 Task: Set up alerts for listings in Tulsa, Oklahoma, with a home office.
Action: Mouse moved to (383, 222)
Screenshot: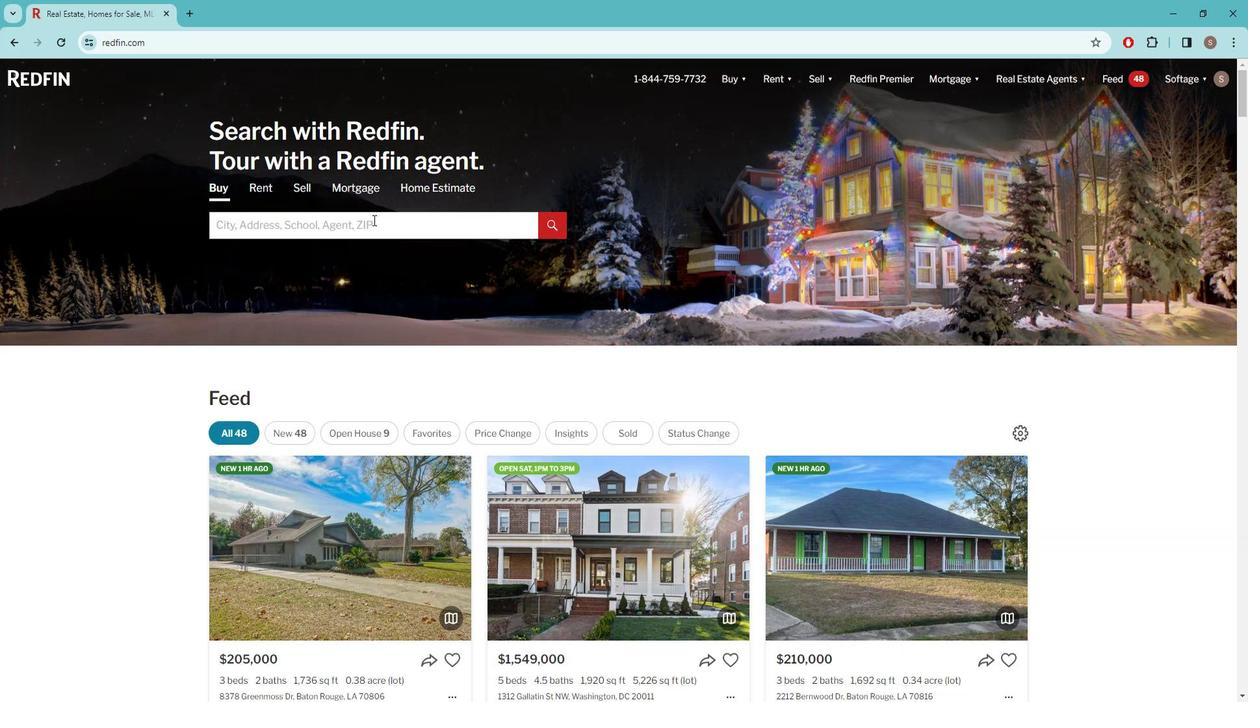 
Action: Mouse pressed left at (383, 222)
Screenshot: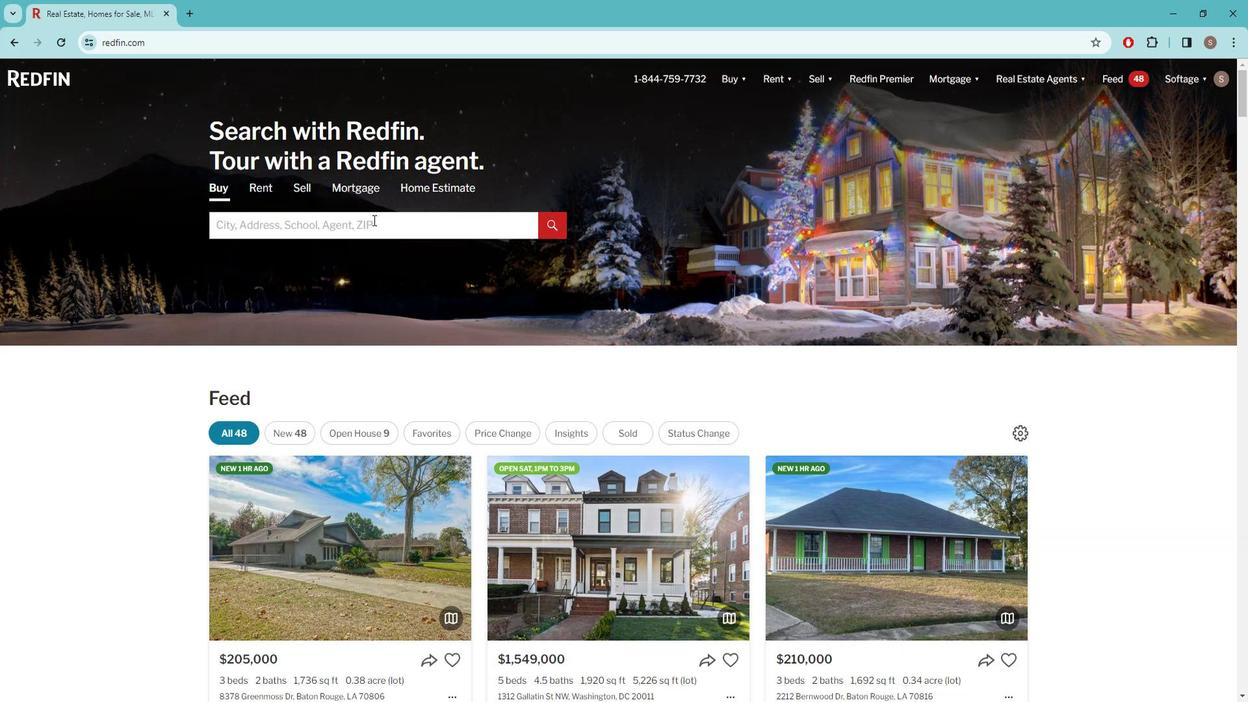 
Action: Key pressed t<Key.caps_lock>ULSA
Screenshot: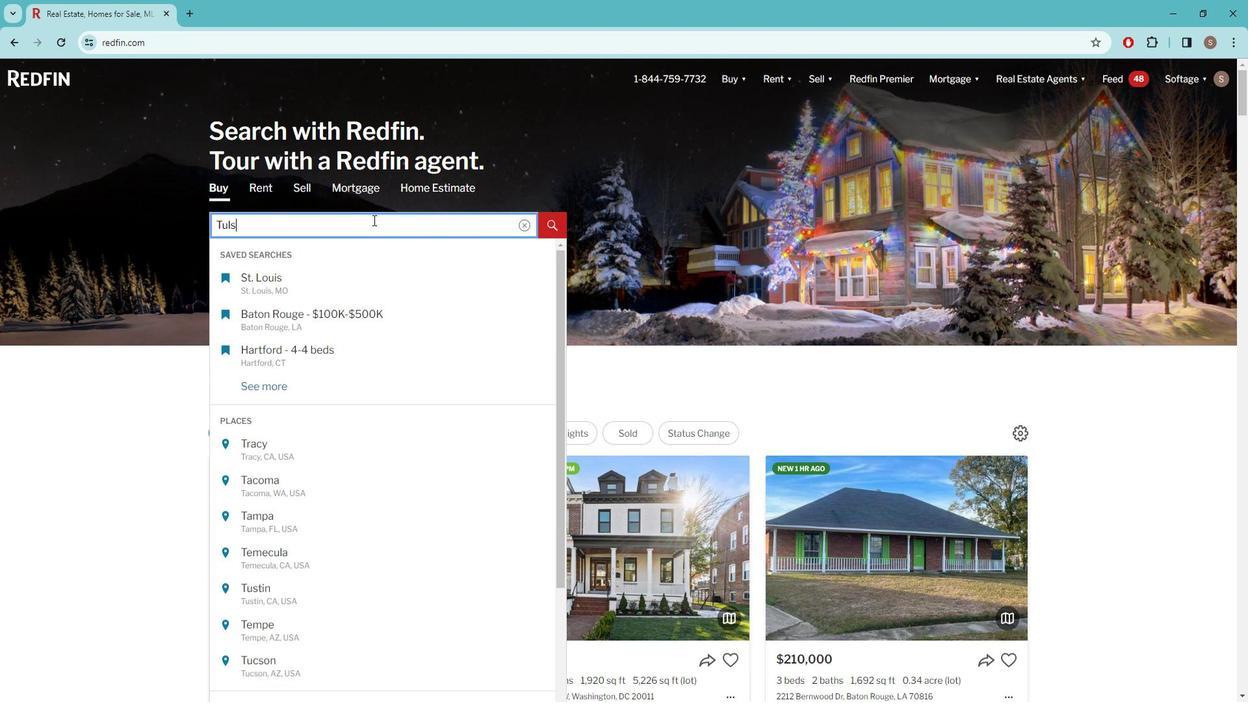 
Action: Mouse moved to (369, 277)
Screenshot: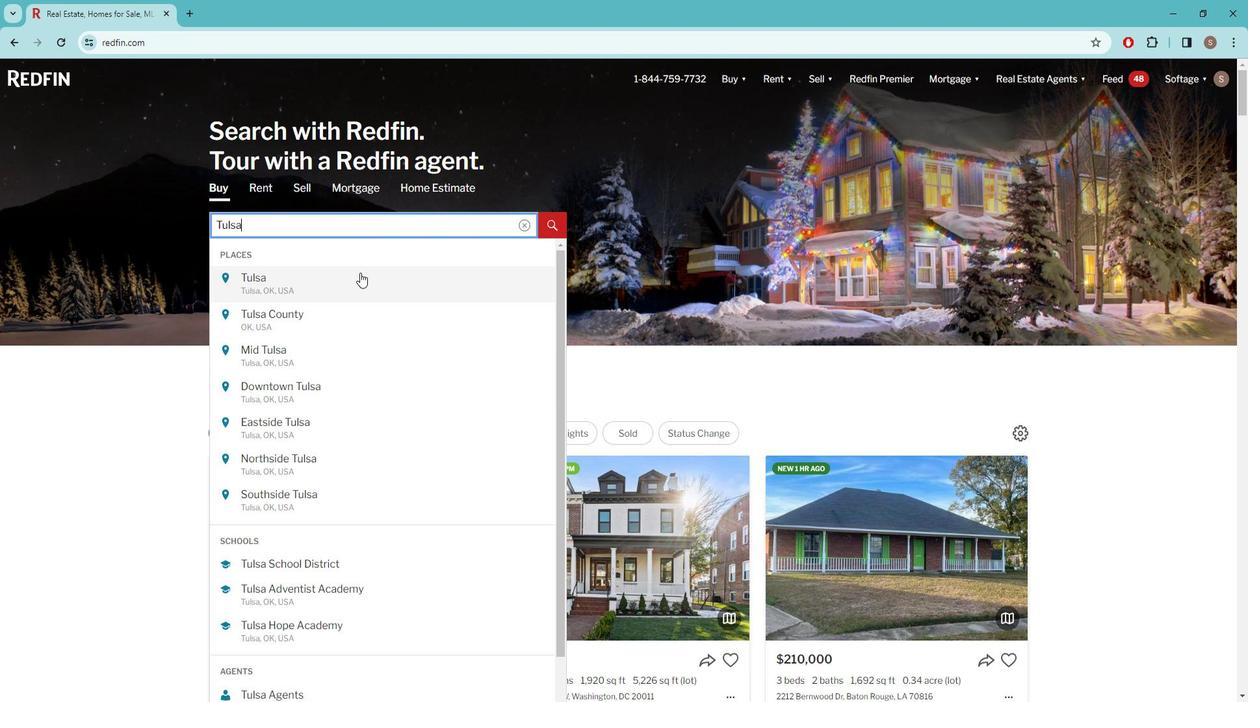 
Action: Mouse pressed left at (369, 277)
Screenshot: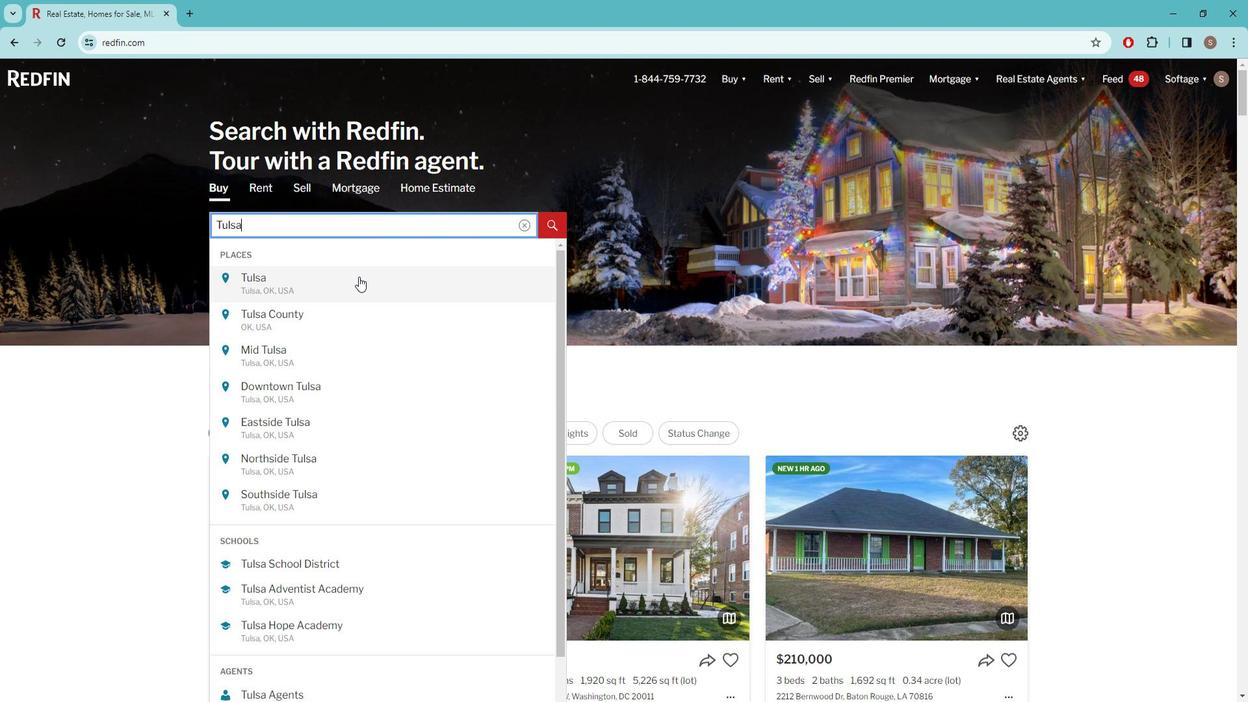 
Action: Mouse moved to (1110, 170)
Screenshot: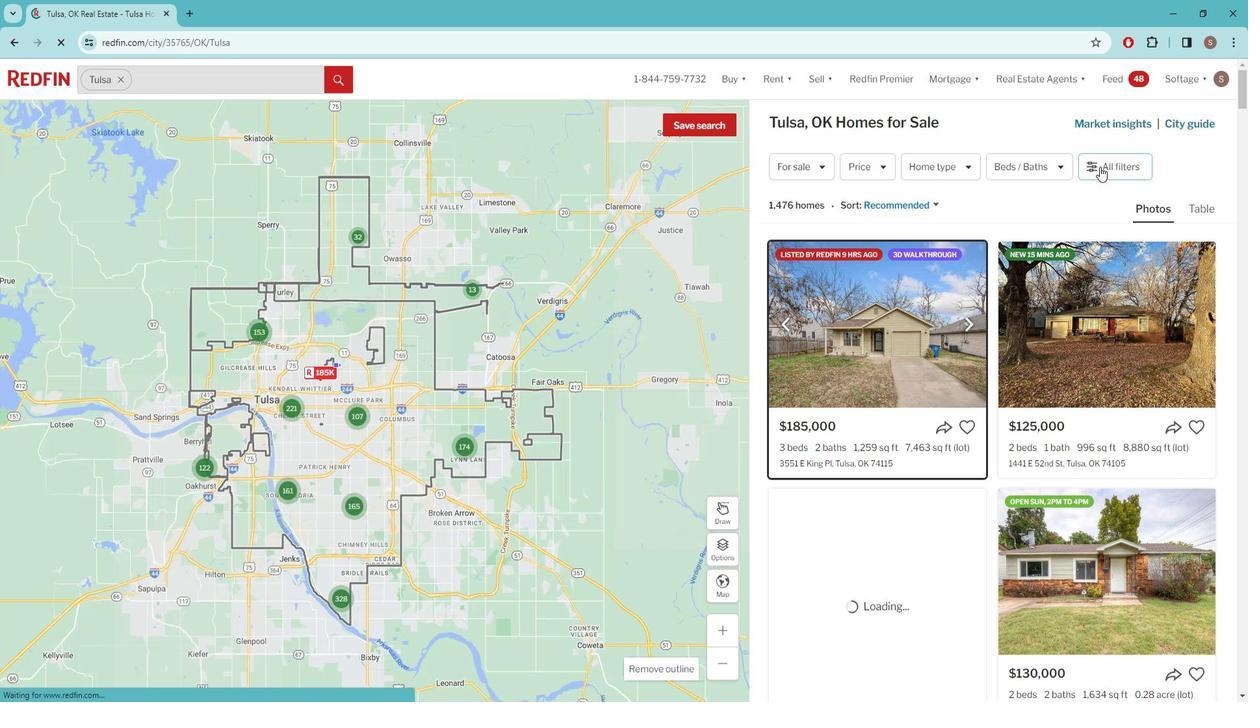 
Action: Mouse pressed left at (1110, 170)
Screenshot: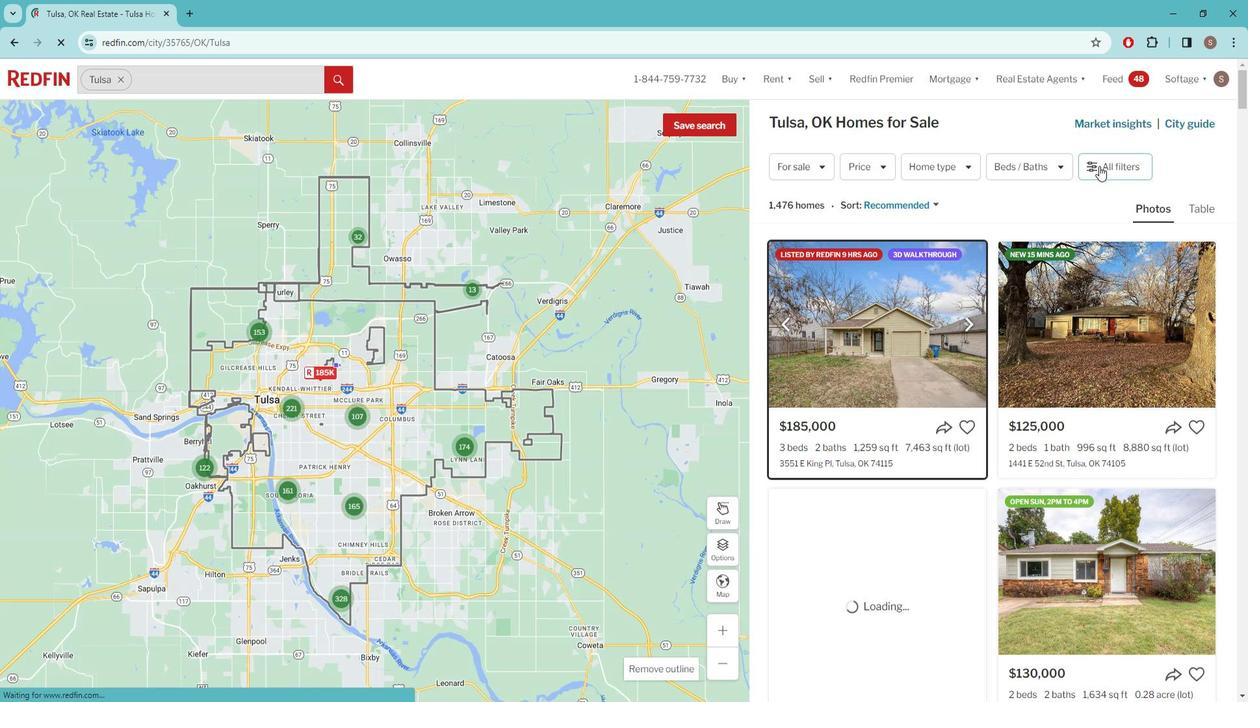 
Action: Mouse moved to (1110, 170)
Screenshot: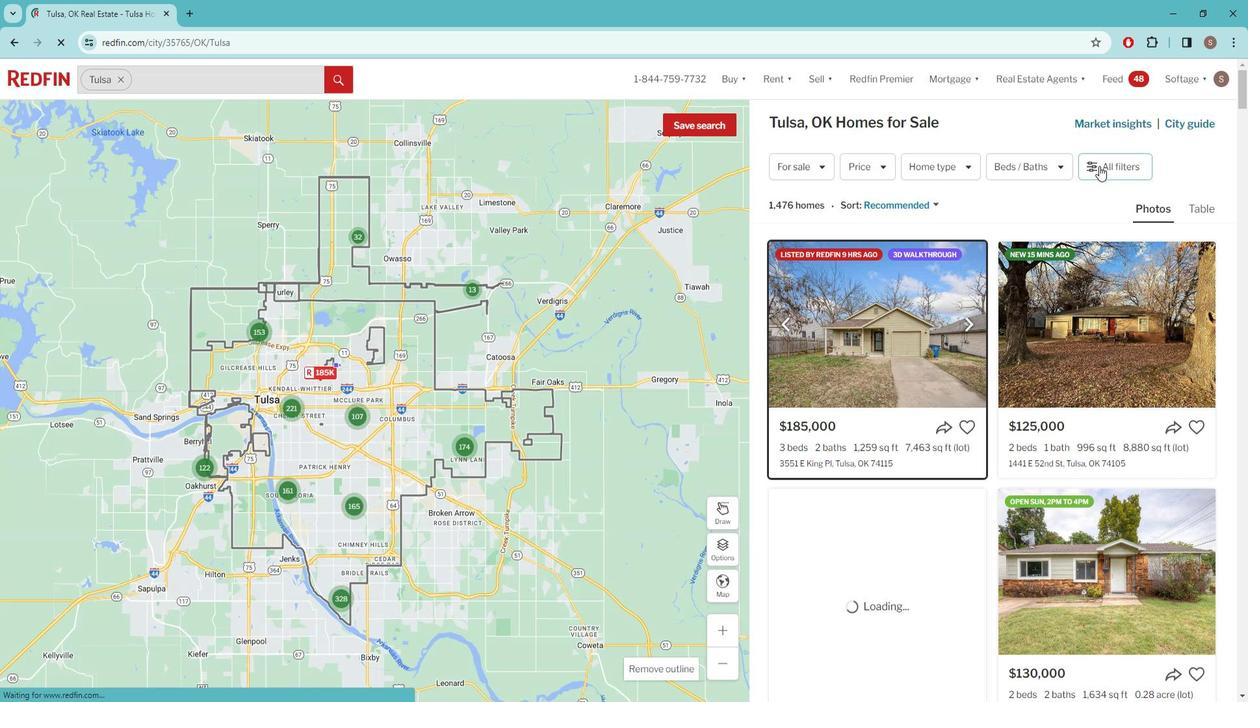 
Action: Mouse pressed left at (1110, 170)
Screenshot: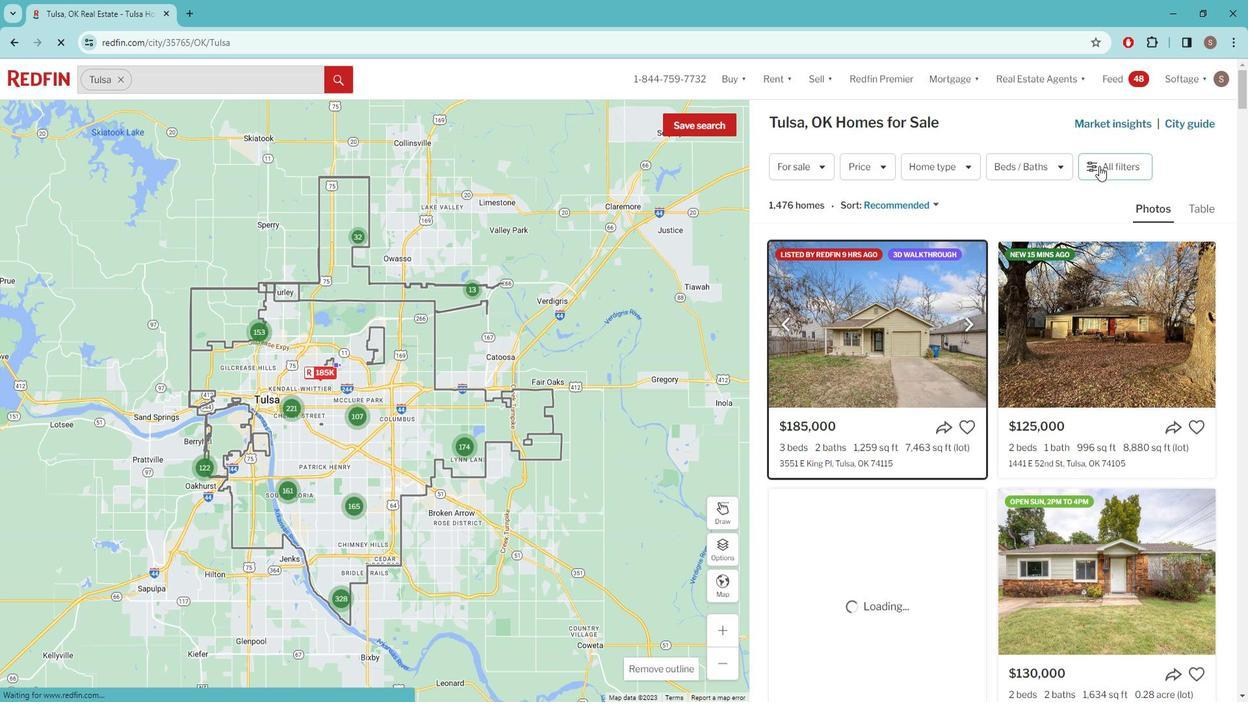 
Action: Mouse pressed left at (1110, 170)
Screenshot: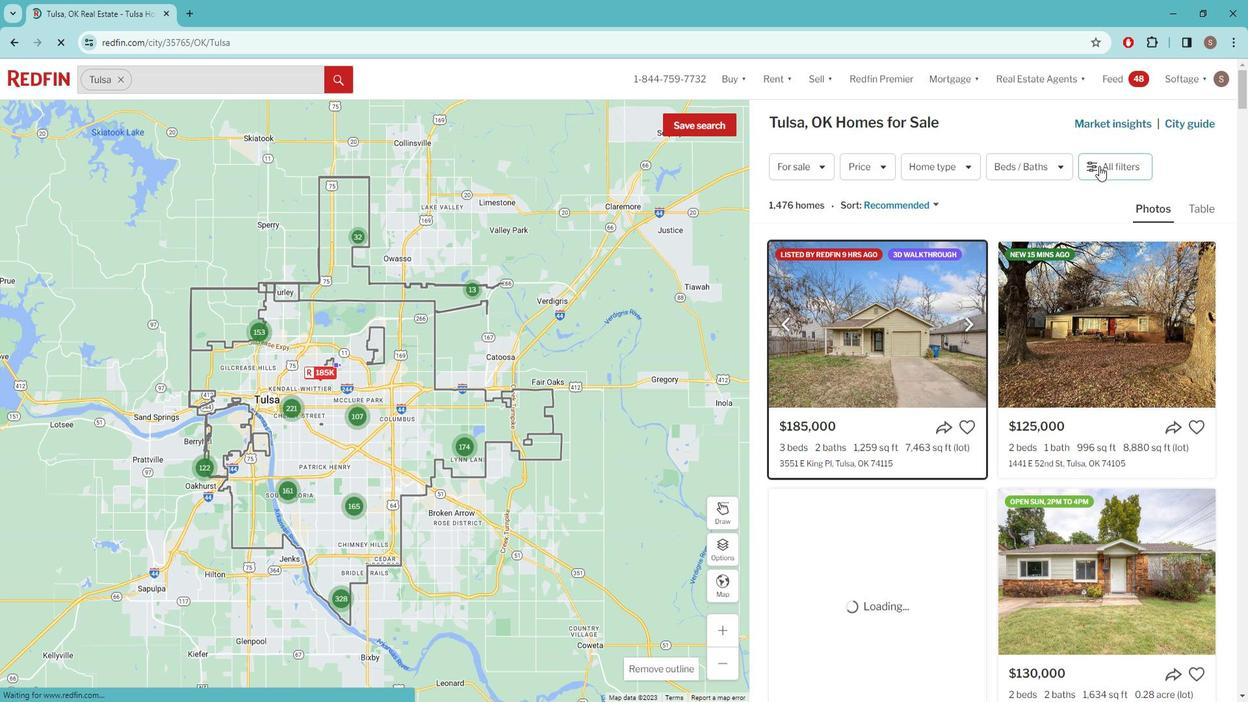 
Action: Mouse moved to (1110, 165)
Screenshot: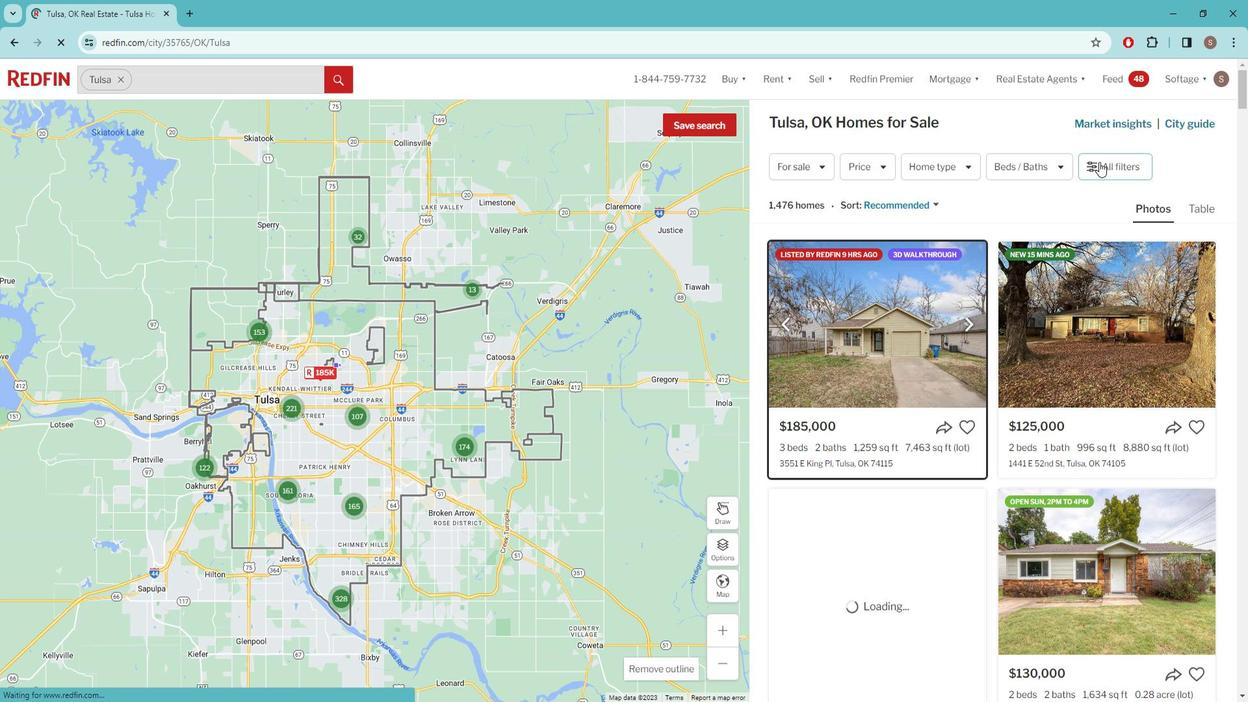 
Action: Mouse pressed left at (1110, 165)
Screenshot: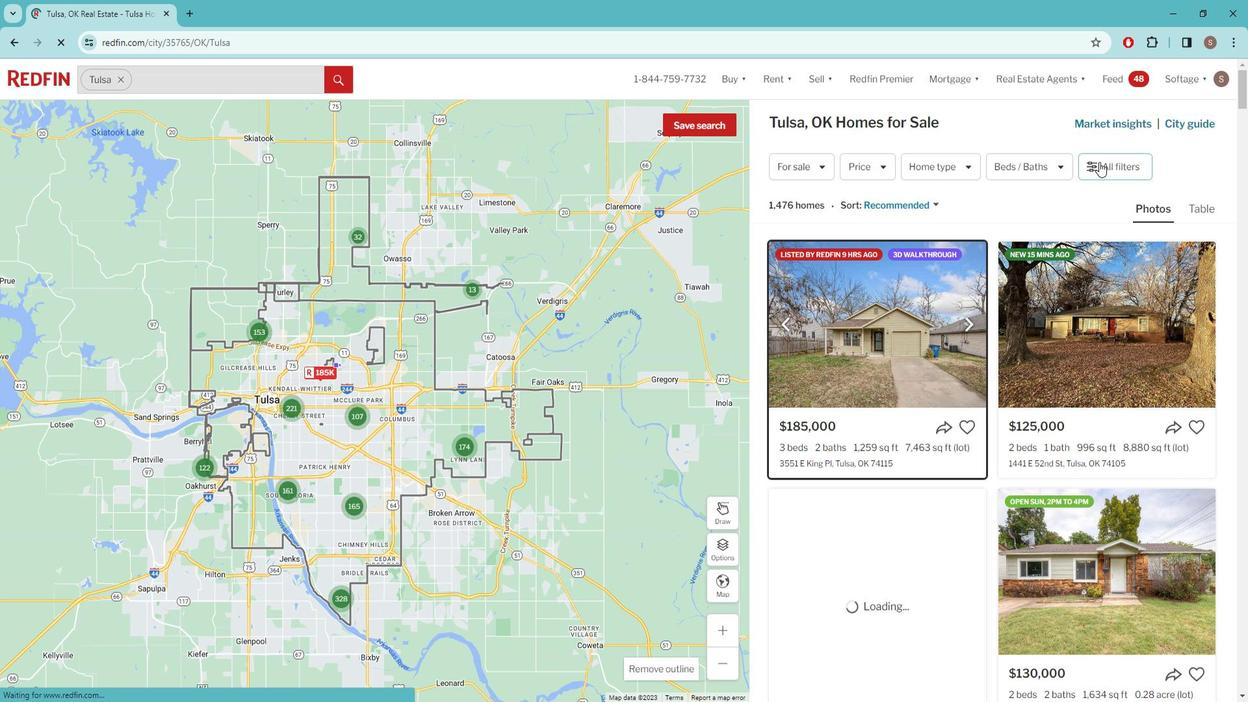 
Action: Mouse pressed left at (1110, 165)
Screenshot: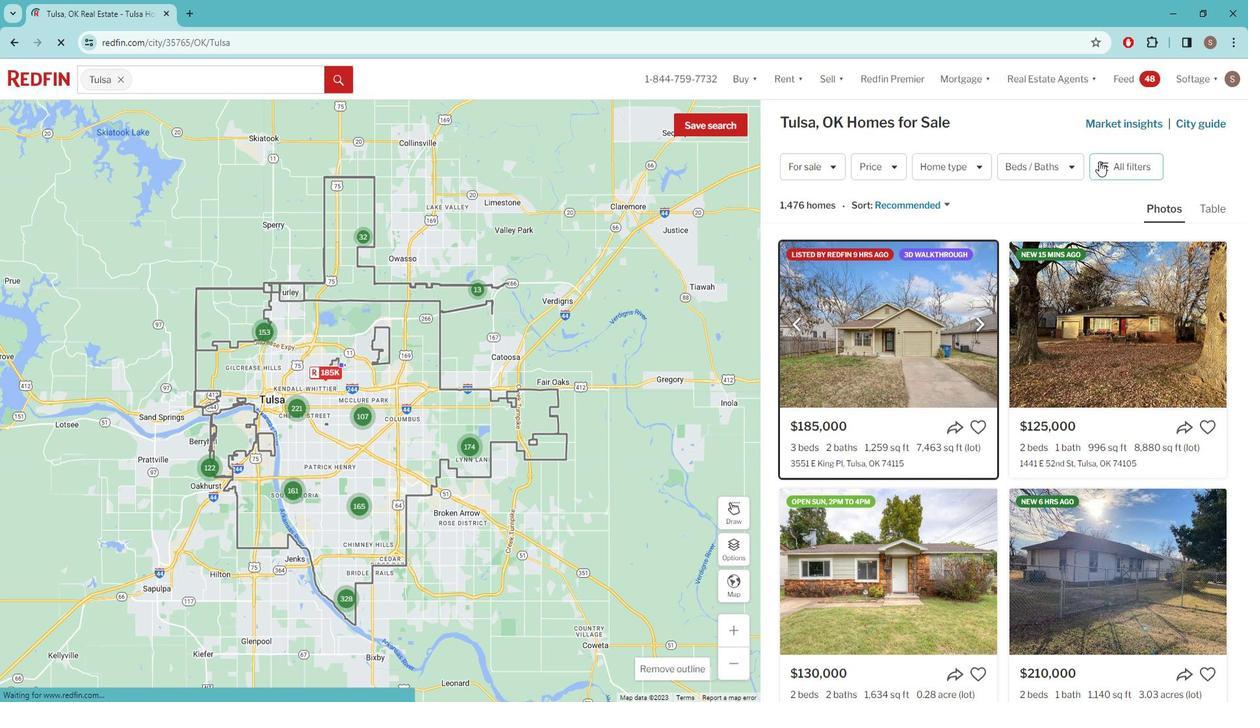 
Action: Mouse pressed left at (1110, 165)
Screenshot: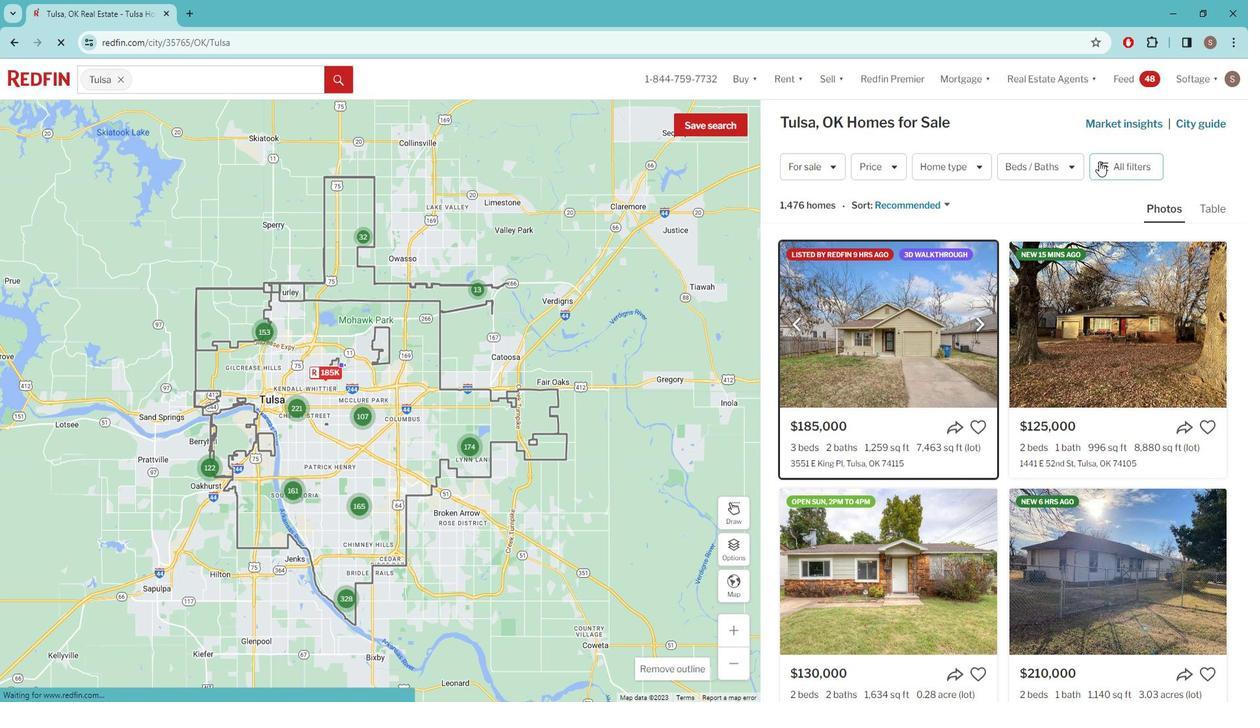 
Action: Mouse moved to (1071, 216)
Screenshot: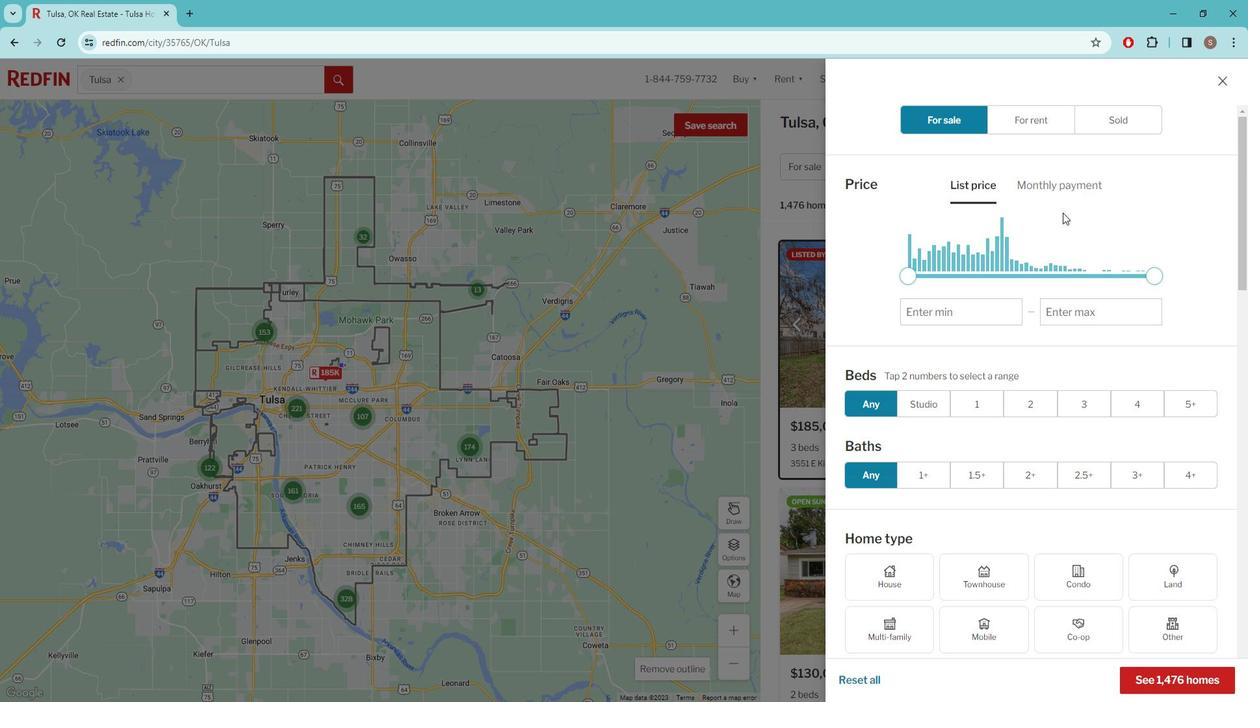 
Action: Mouse scrolled (1071, 215) with delta (0, 0)
Screenshot: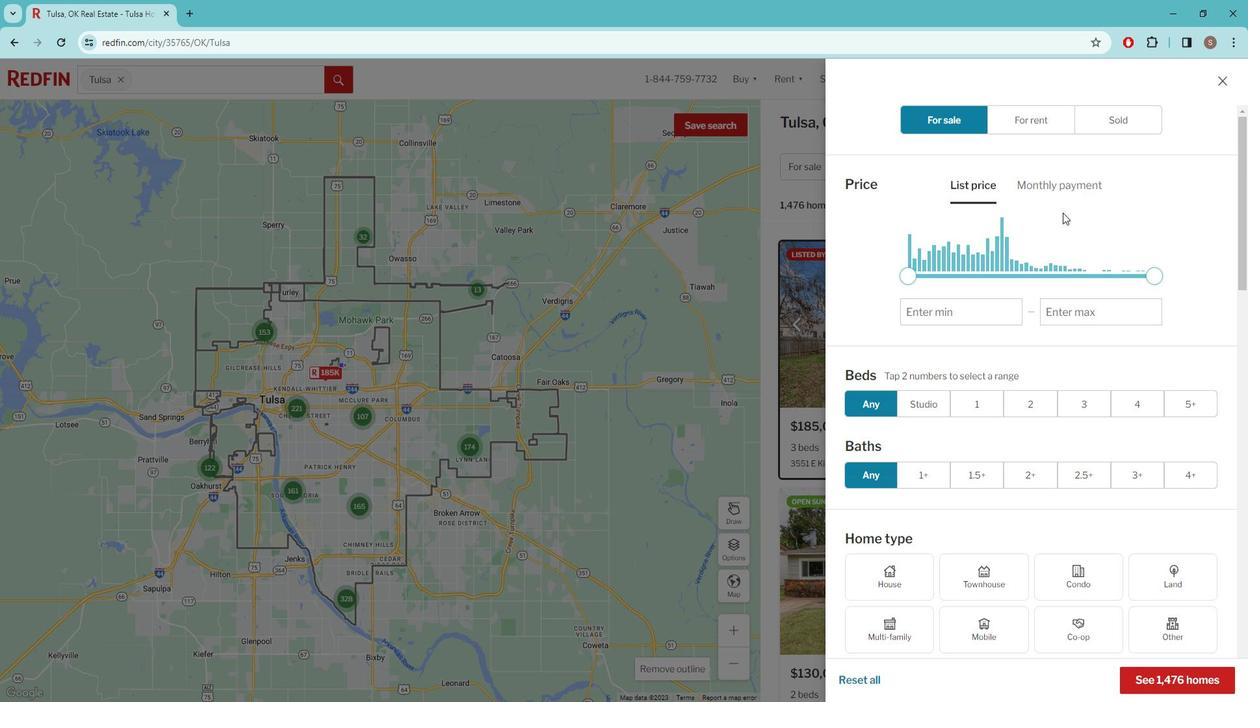 
Action: Mouse scrolled (1071, 215) with delta (0, 0)
Screenshot: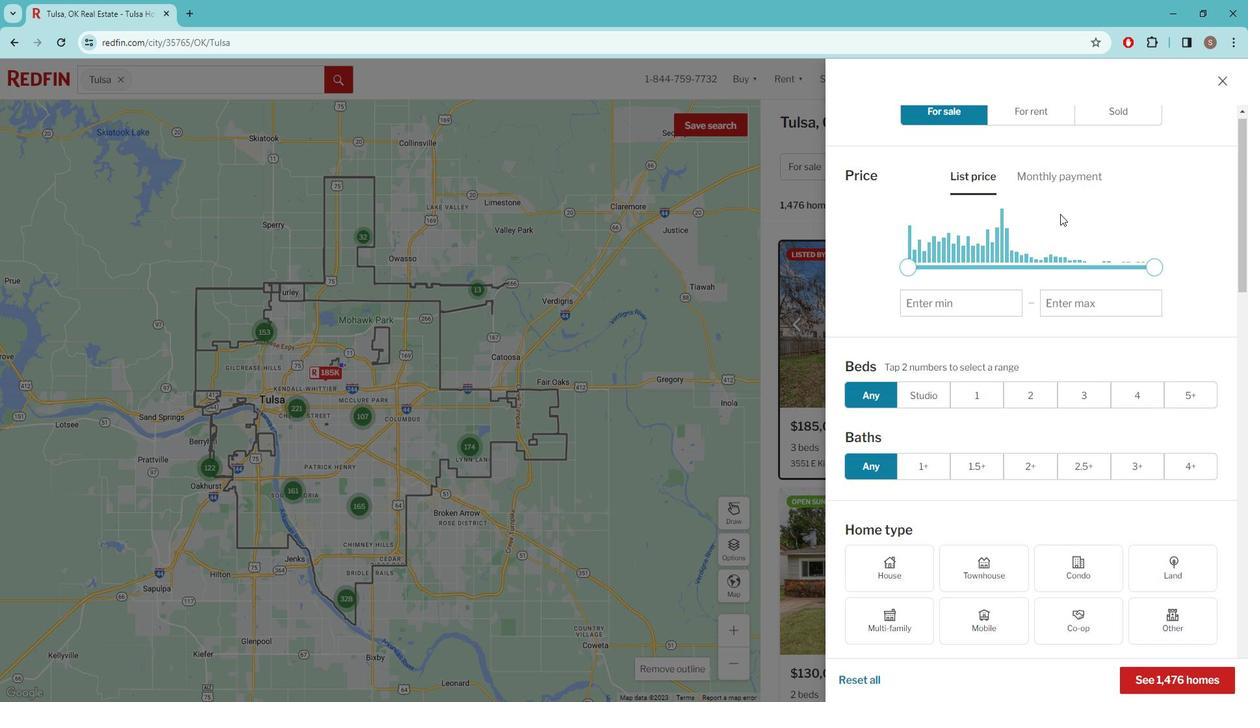 
Action: Mouse moved to (1070, 217)
Screenshot: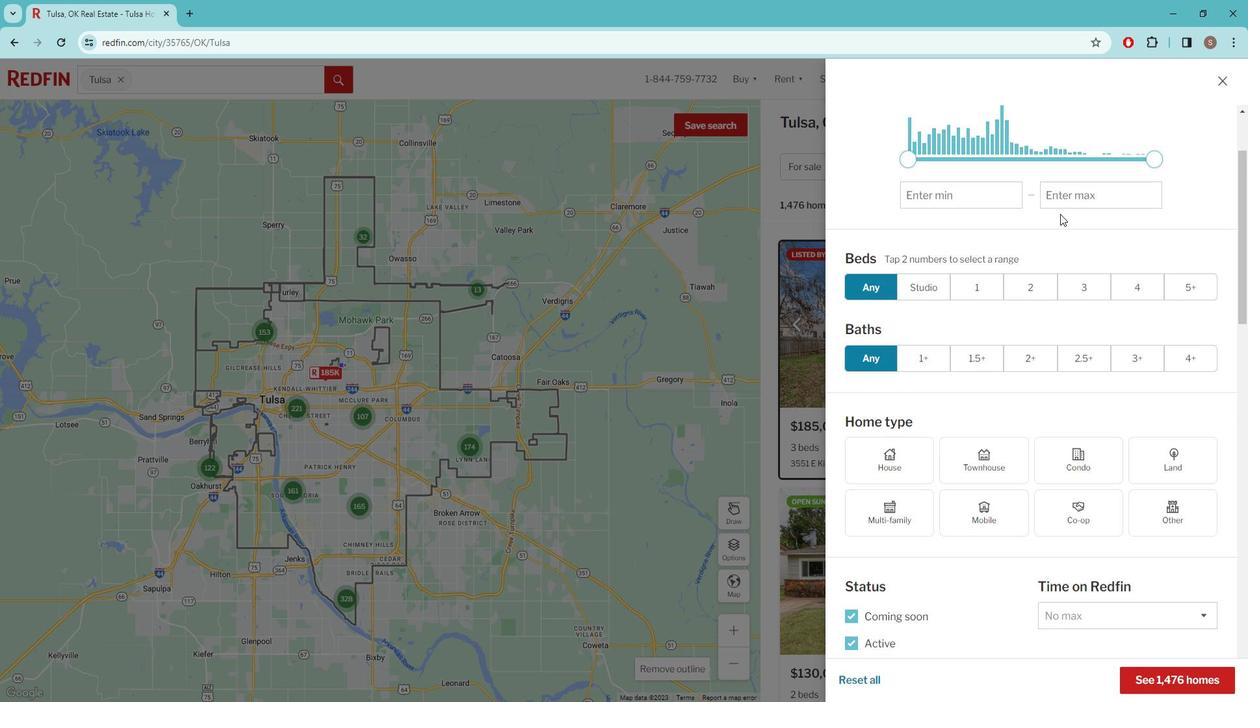 
Action: Mouse scrolled (1070, 216) with delta (0, 0)
Screenshot: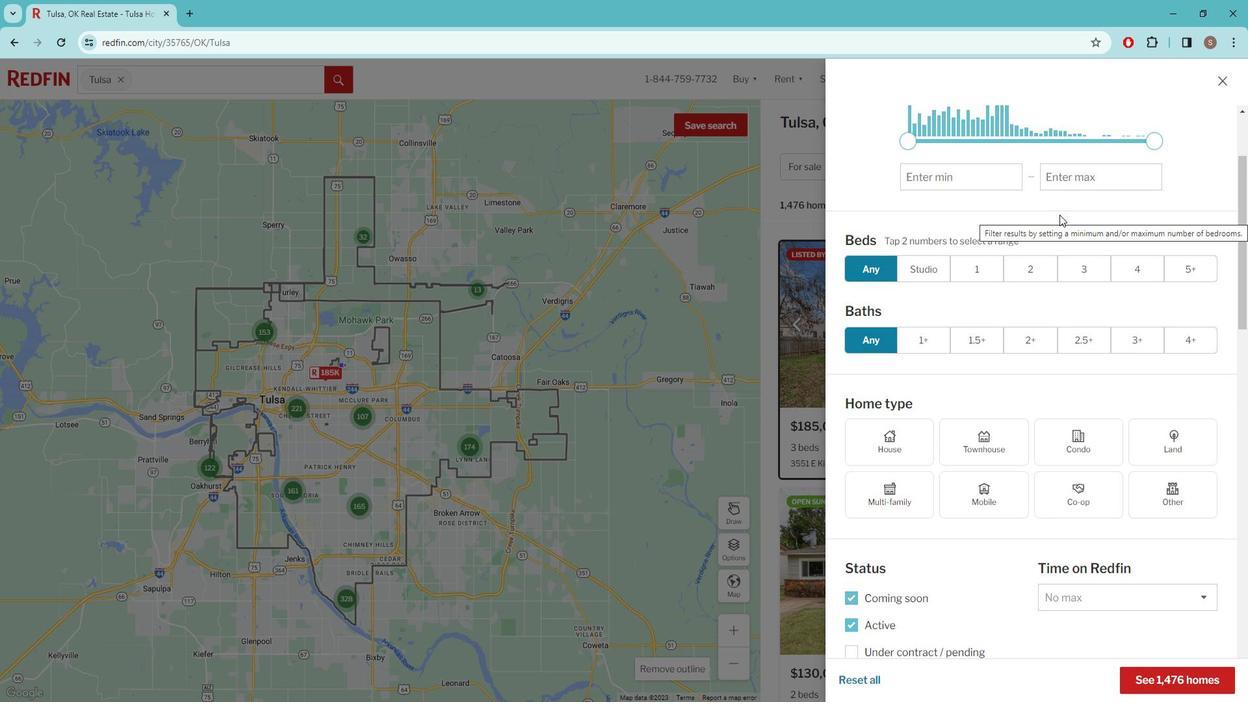 
Action: Mouse scrolled (1070, 216) with delta (0, 0)
Screenshot: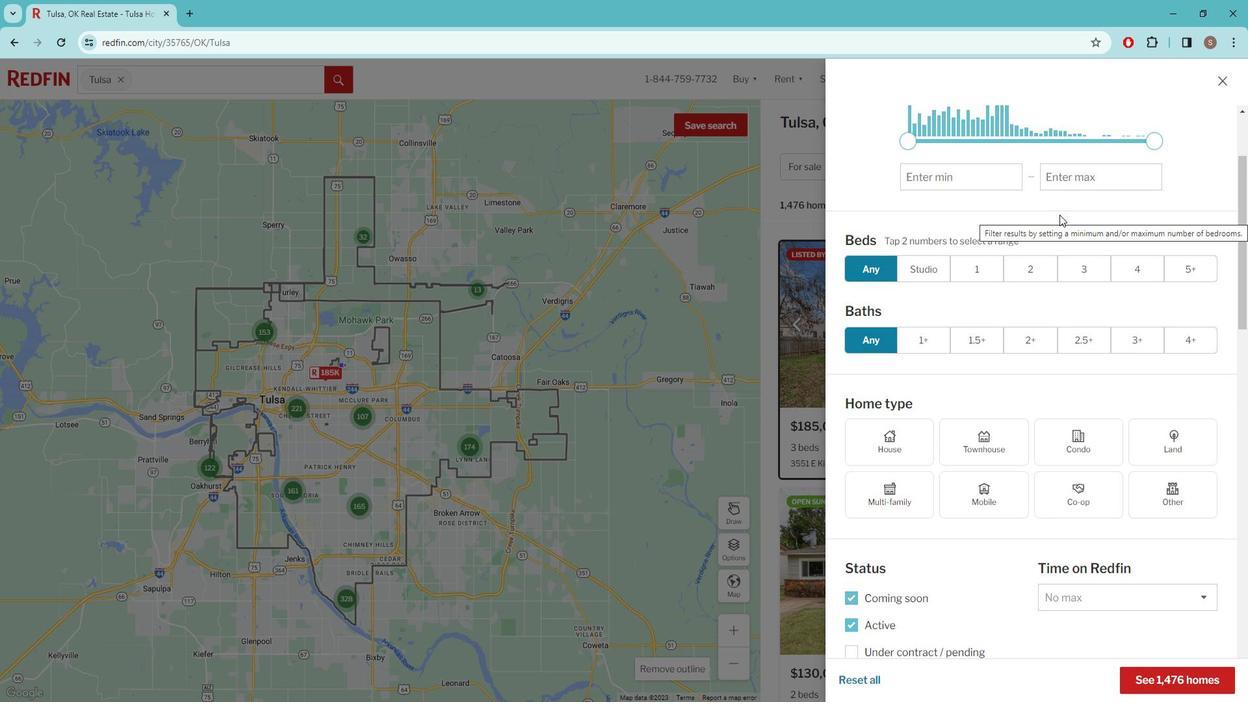 
Action: Mouse moved to (1069, 217)
Screenshot: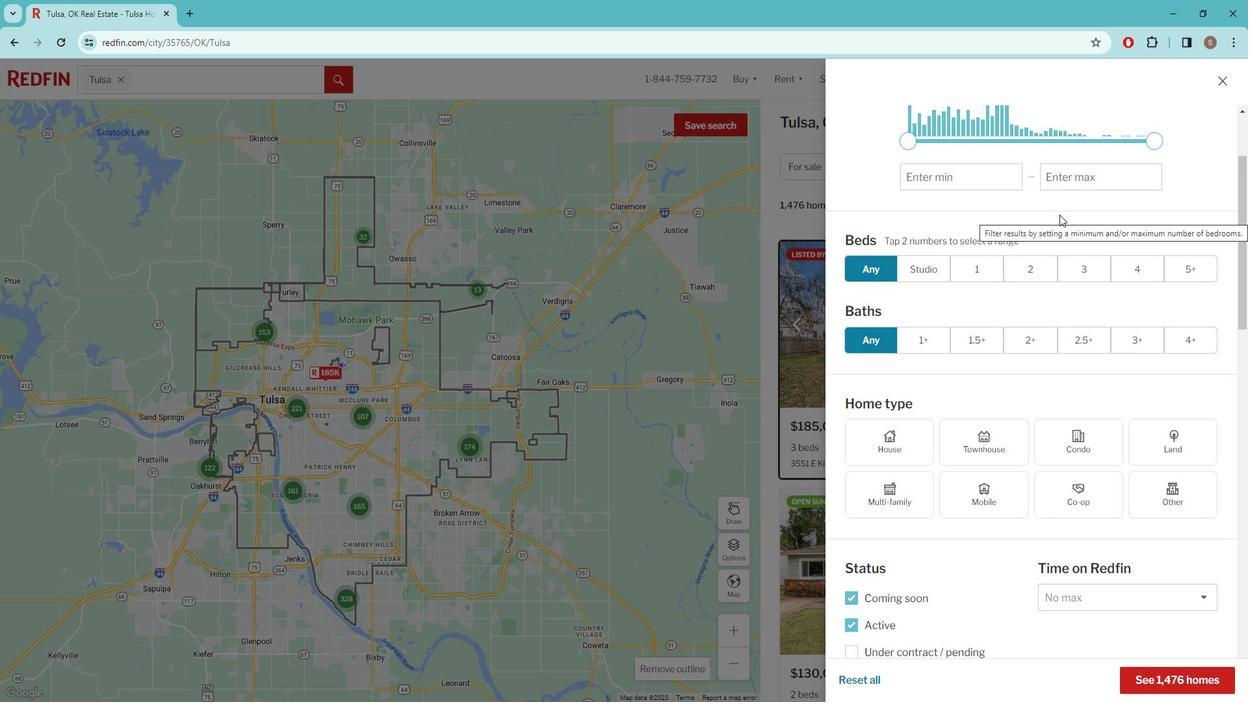 
Action: Mouse scrolled (1069, 216) with delta (0, 0)
Screenshot: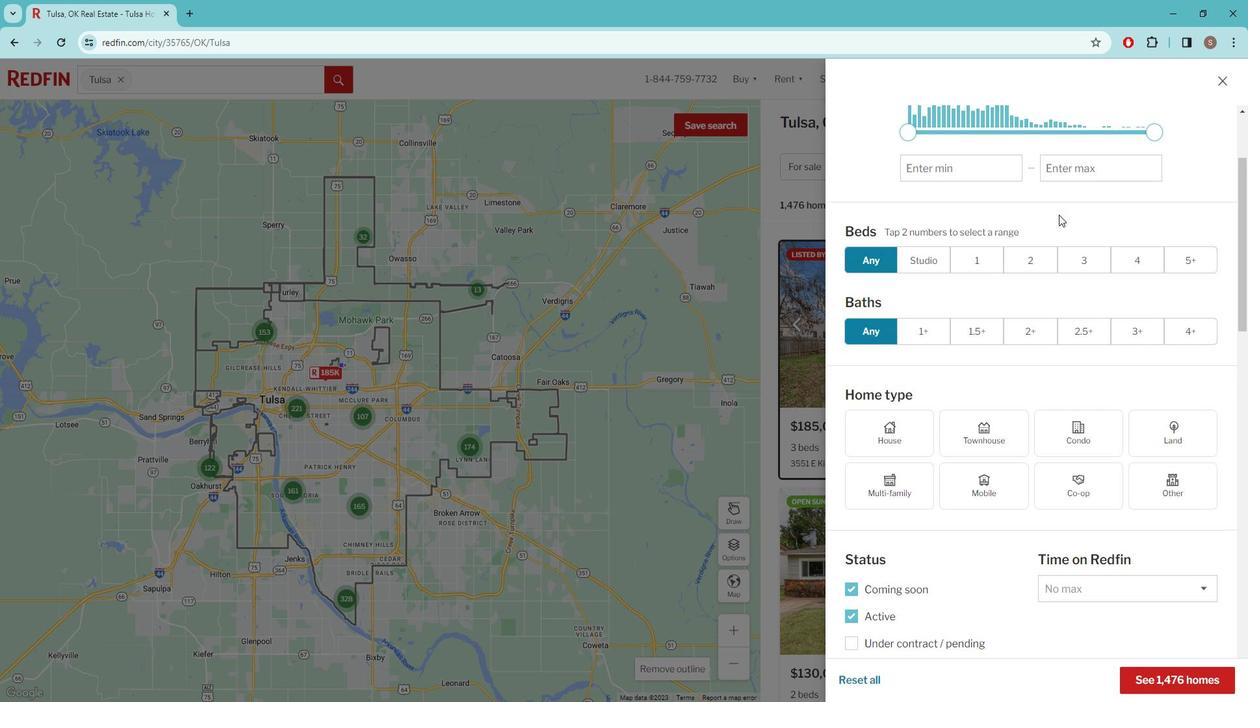 
Action: Mouse scrolled (1069, 216) with delta (0, 0)
Screenshot: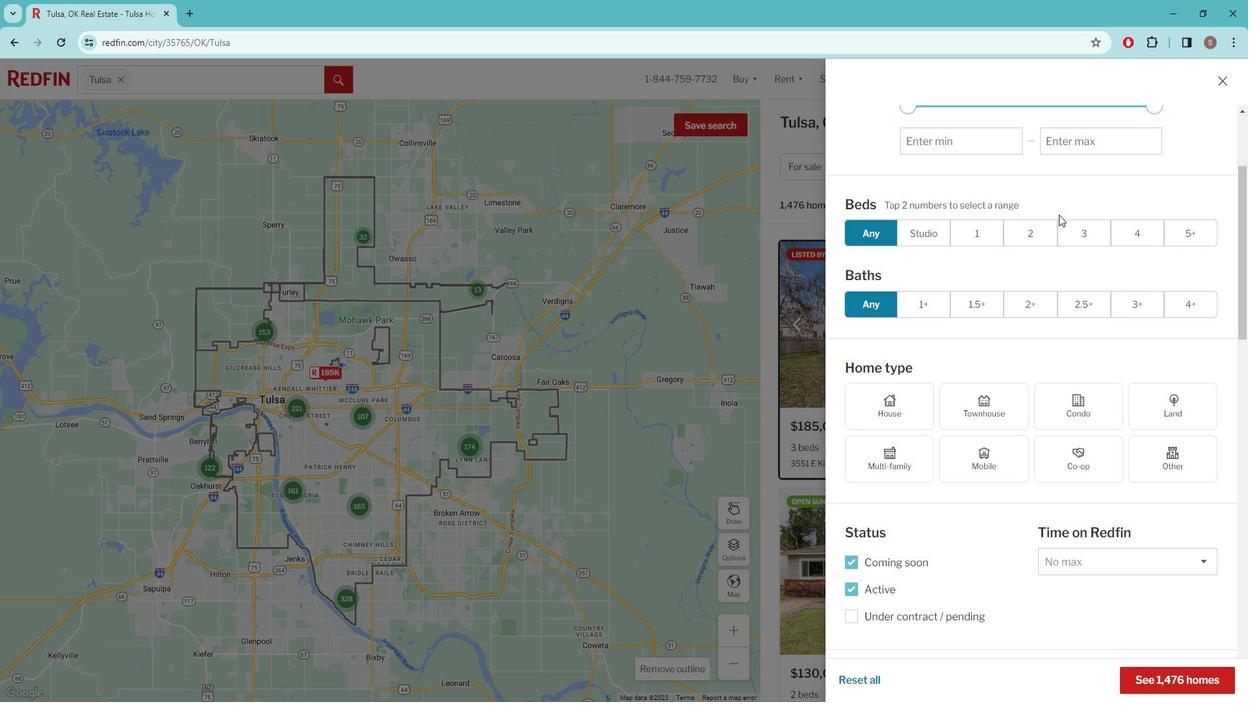 
Action: Mouse scrolled (1069, 216) with delta (0, 0)
Screenshot: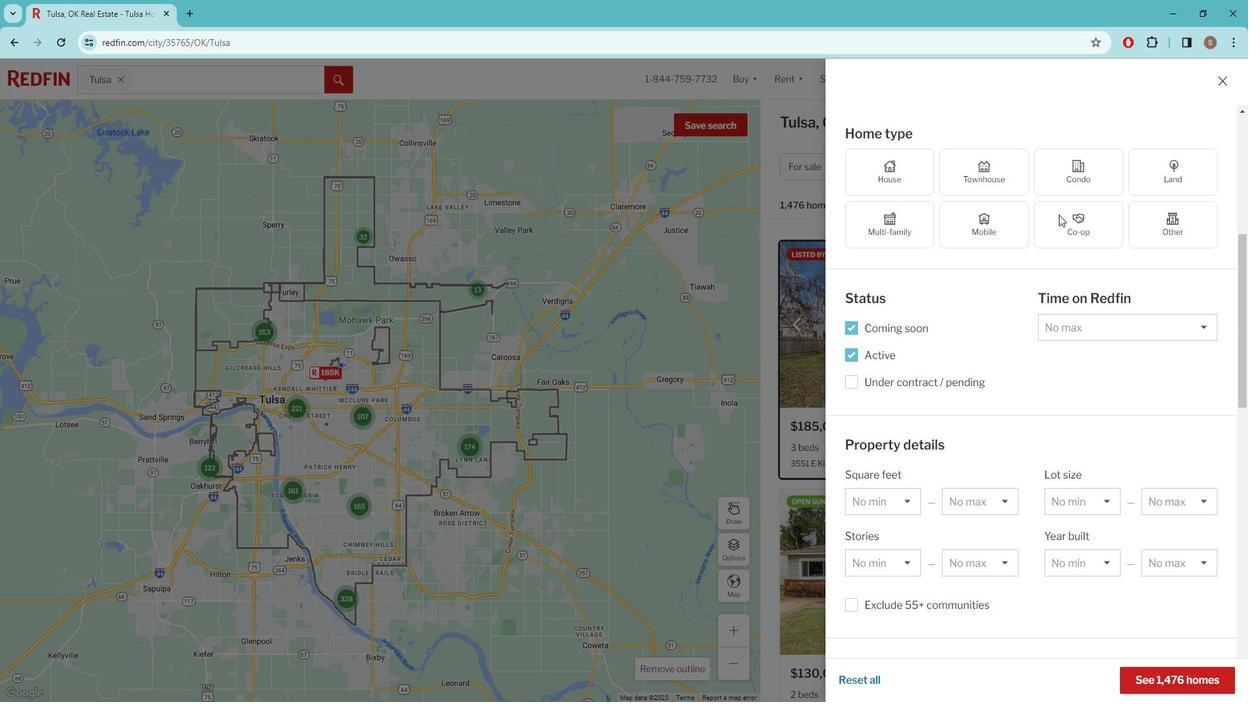
Action: Mouse scrolled (1069, 216) with delta (0, 0)
Screenshot: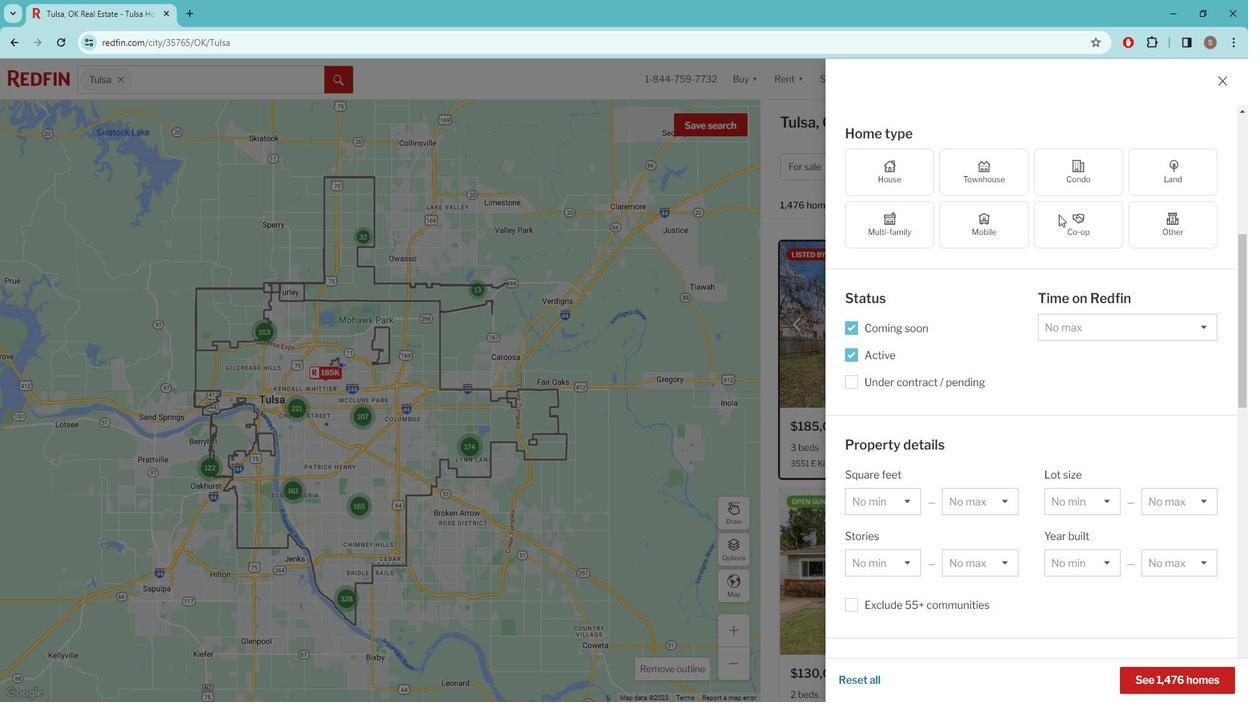 
Action: Mouse scrolled (1069, 216) with delta (0, 0)
Screenshot: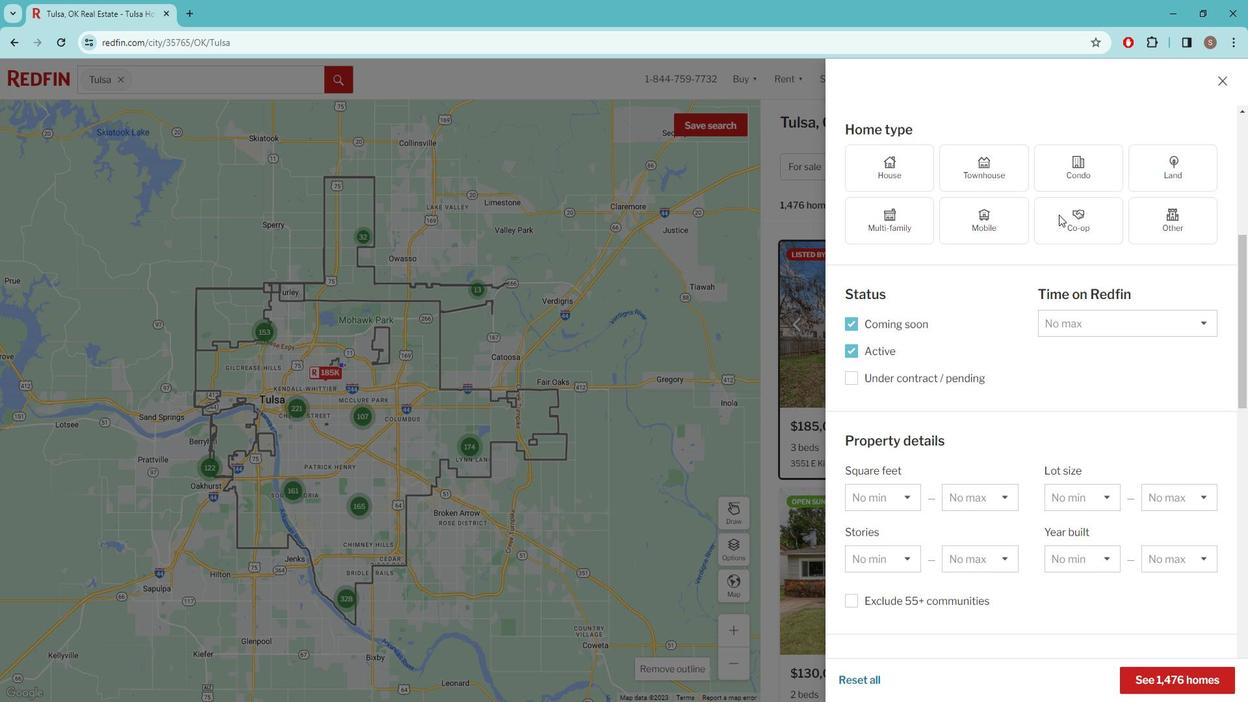 
Action: Mouse moved to (1061, 243)
Screenshot: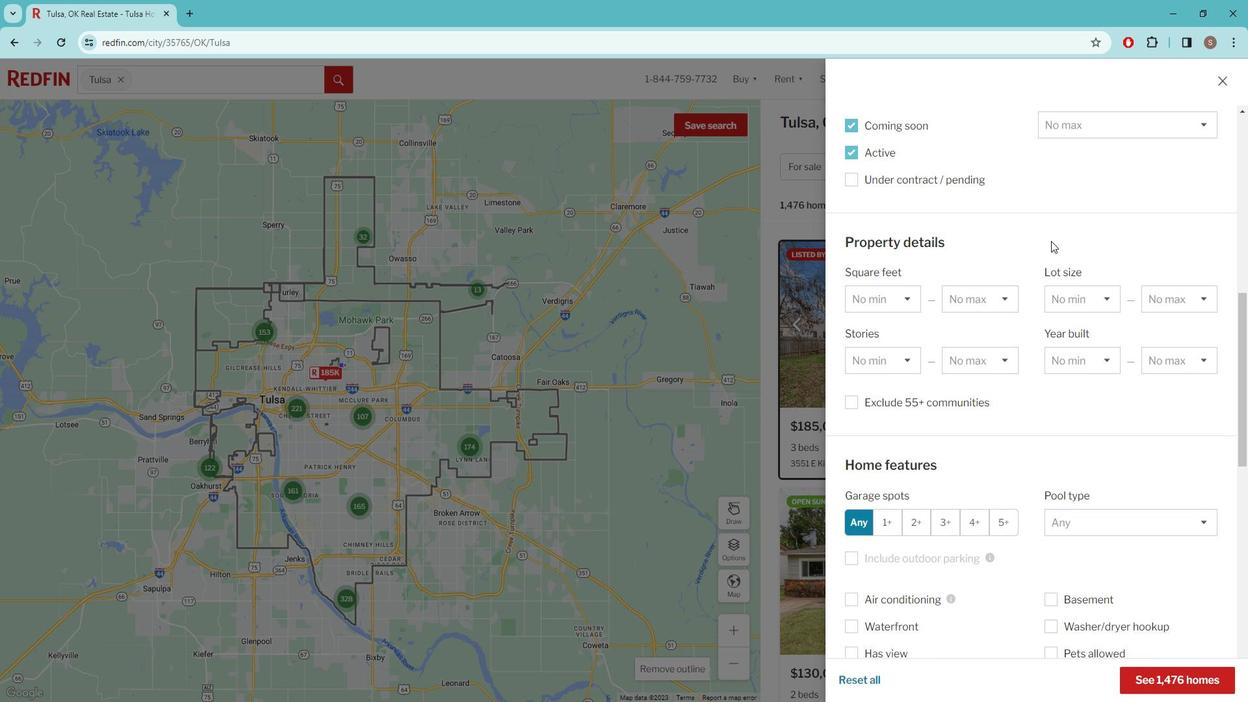 
Action: Mouse scrolled (1061, 243) with delta (0, 0)
Screenshot: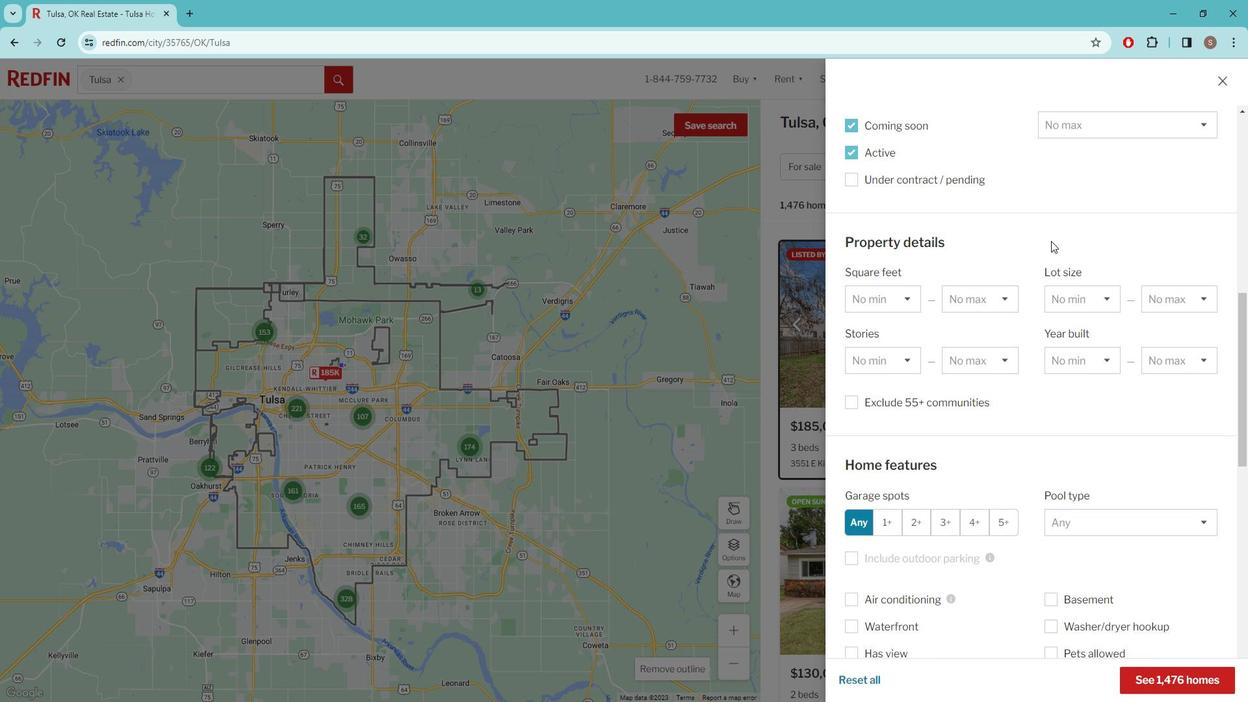 
Action: Mouse moved to (1060, 247)
Screenshot: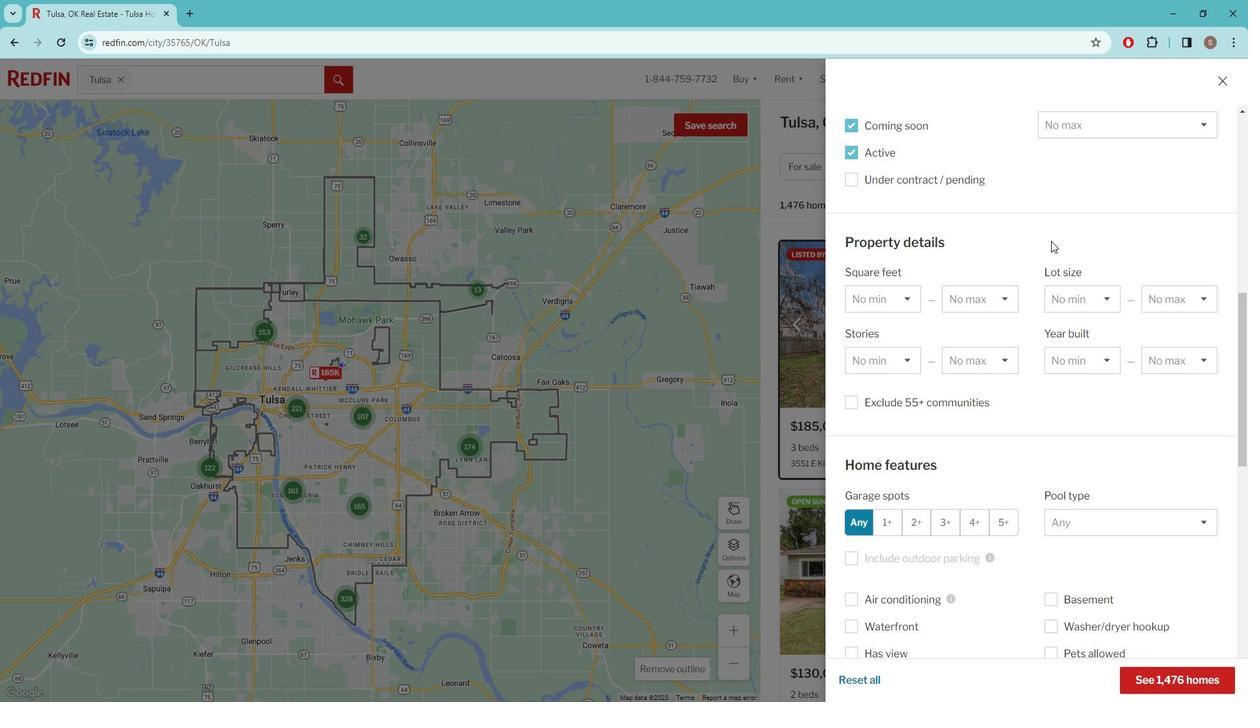 
Action: Mouse scrolled (1060, 247) with delta (0, 0)
Screenshot: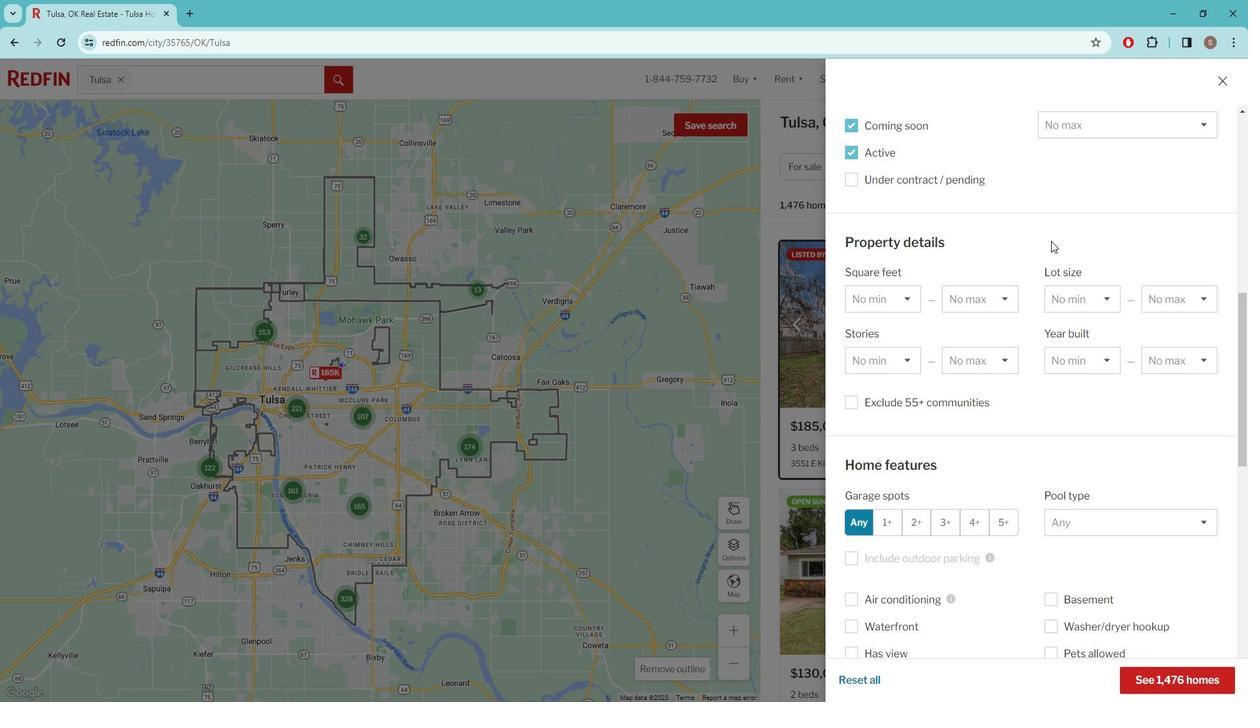 
Action: Mouse moved to (1059, 251)
Screenshot: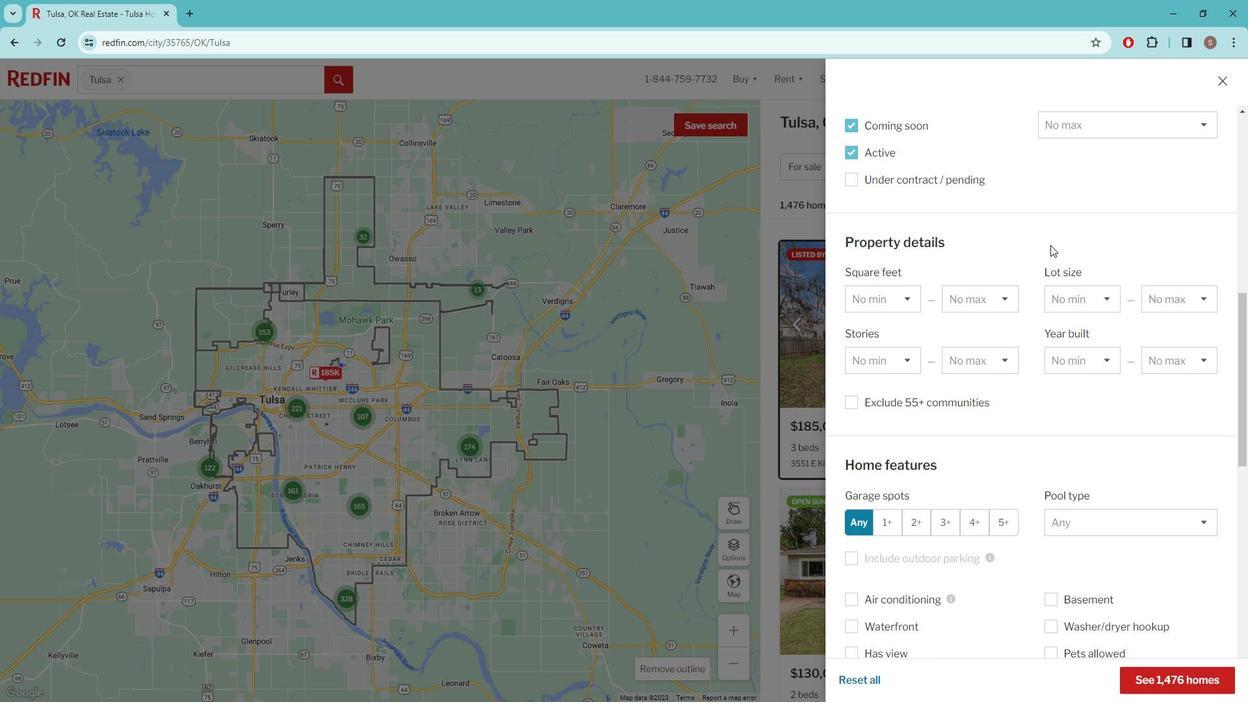 
Action: Mouse scrolled (1059, 250) with delta (0, 0)
Screenshot: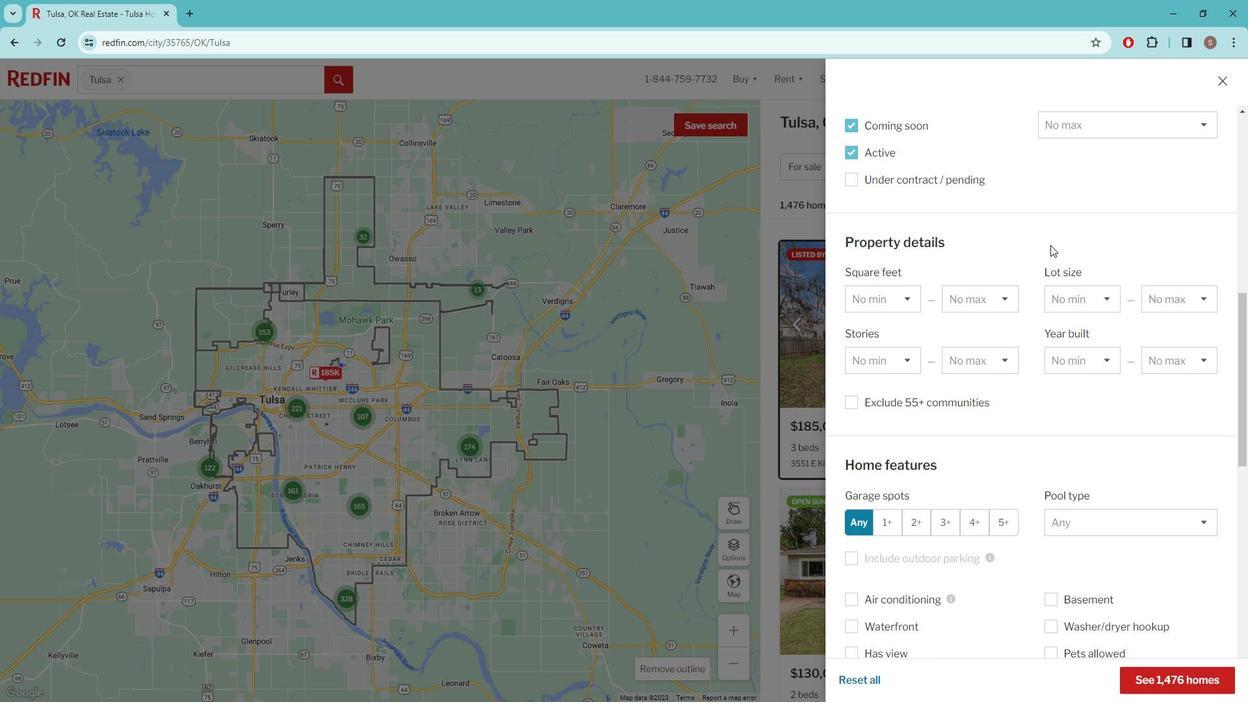 
Action: Mouse moved to (1037, 301)
Screenshot: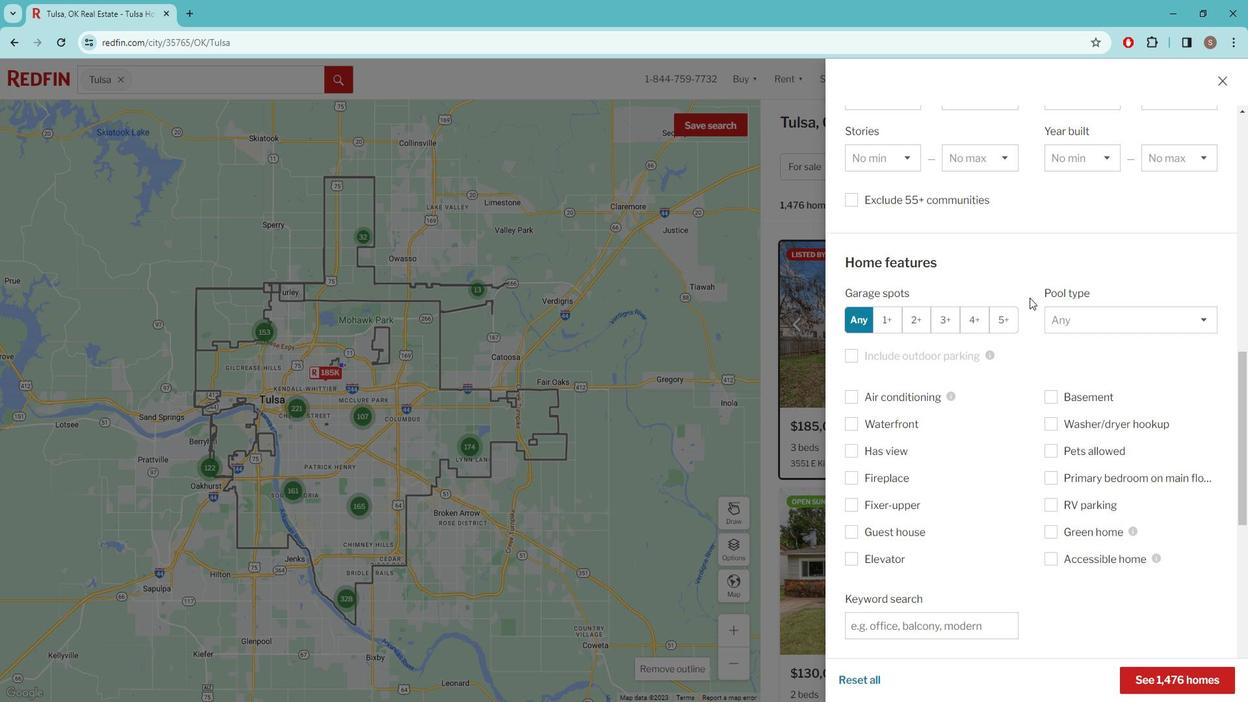 
Action: Mouse scrolled (1037, 301) with delta (0, 0)
Screenshot: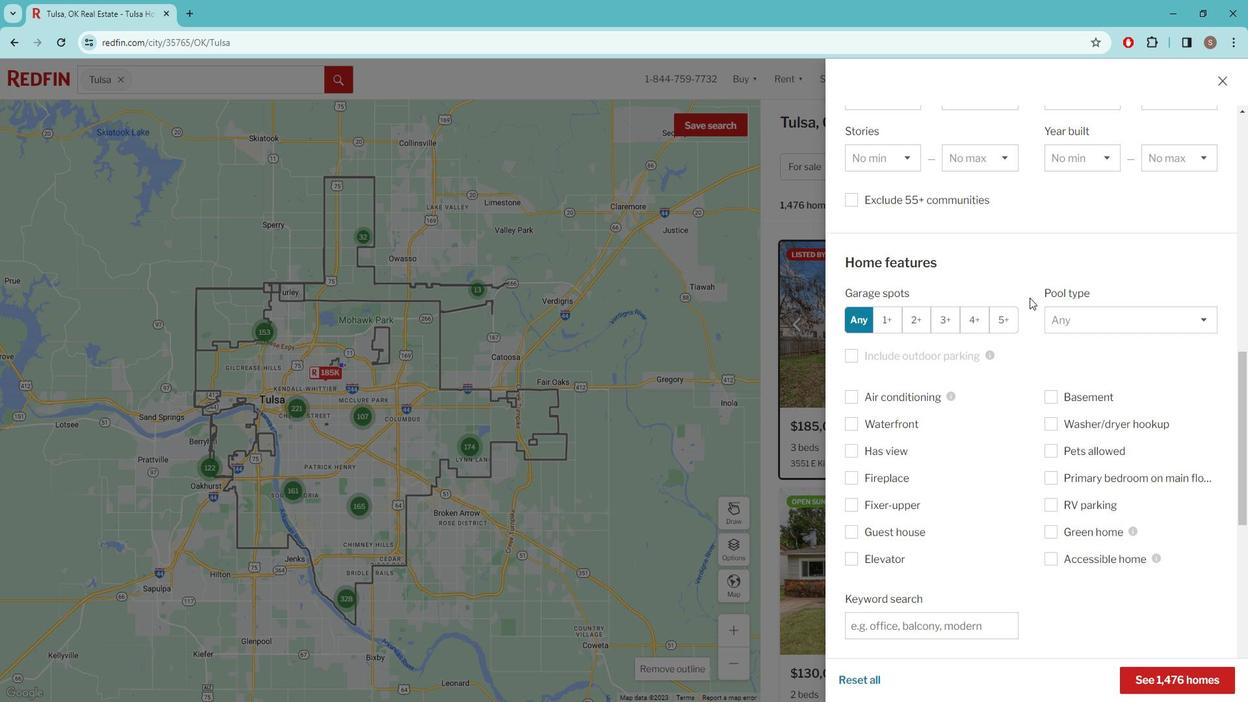 
Action: Mouse moved to (1034, 307)
Screenshot: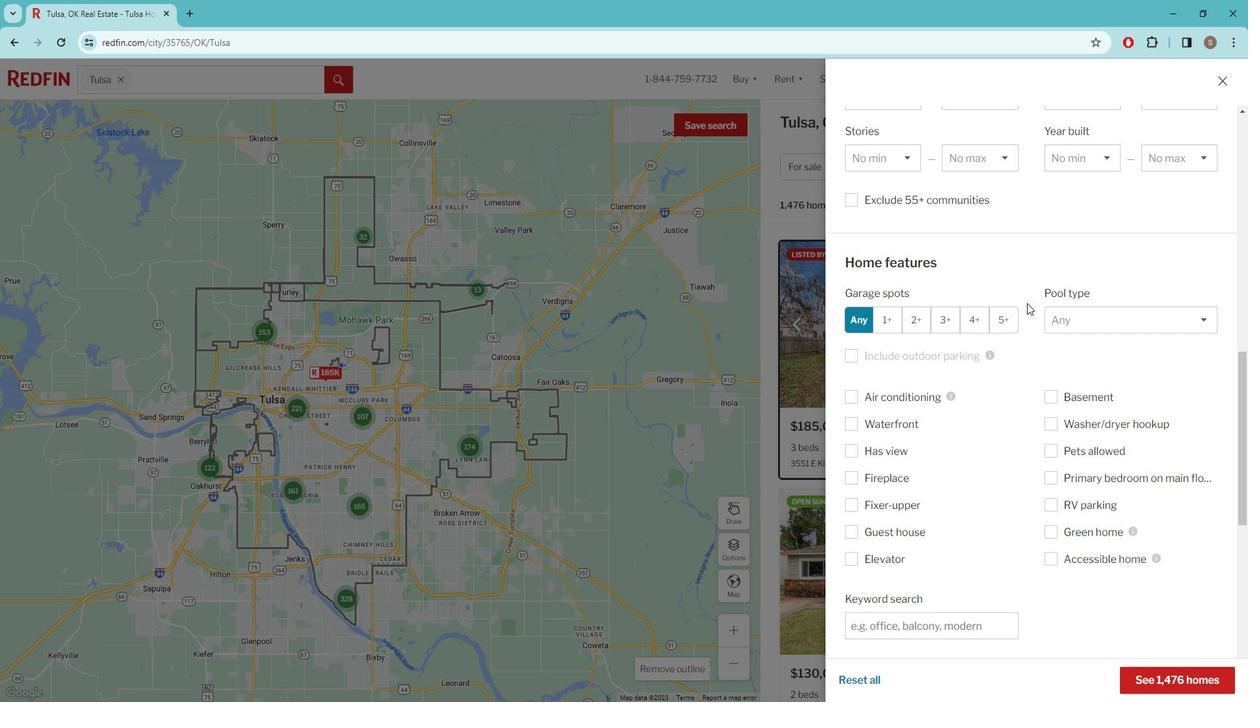 
Action: Mouse scrolled (1034, 306) with delta (0, 0)
Screenshot: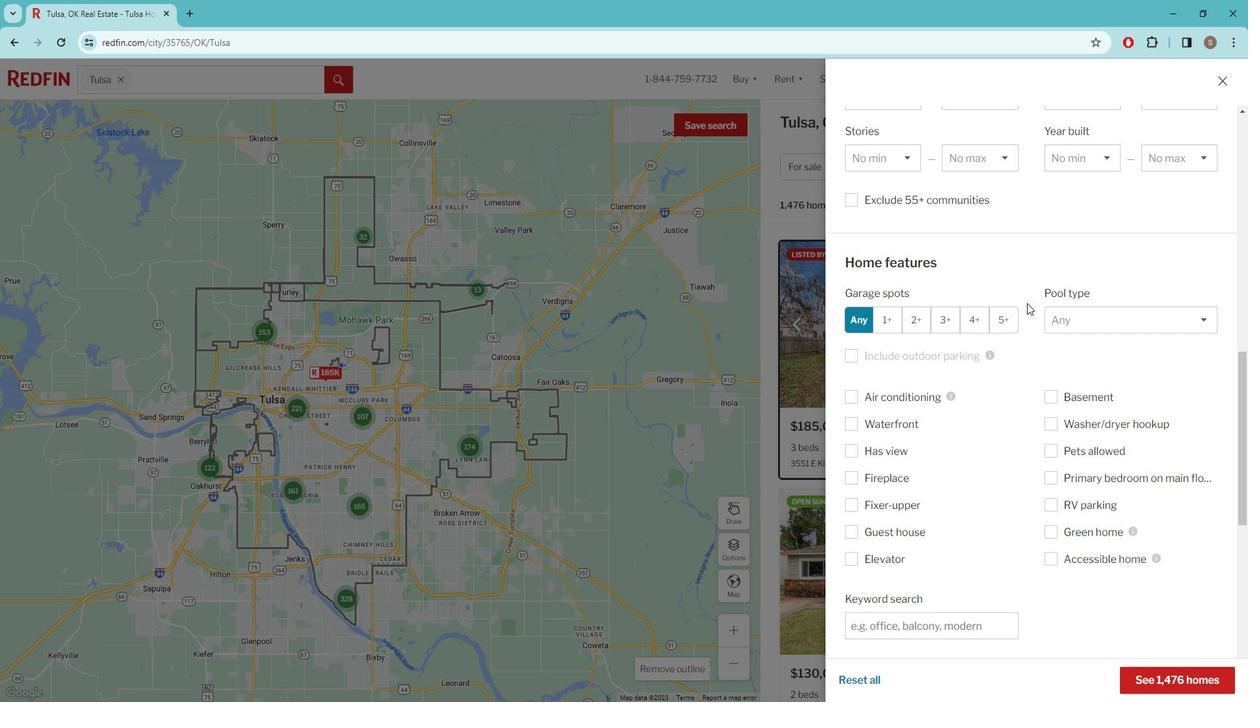 
Action: Mouse moved to (913, 479)
Screenshot: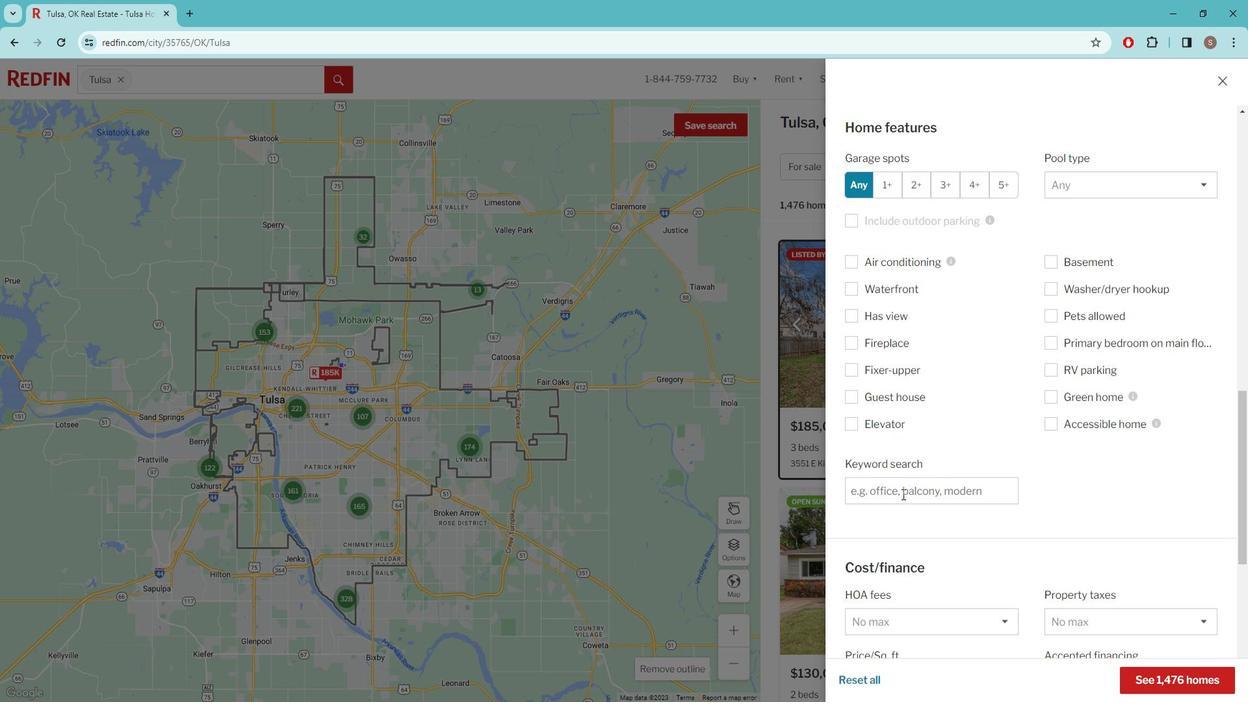
Action: Mouse pressed left at (913, 479)
Screenshot: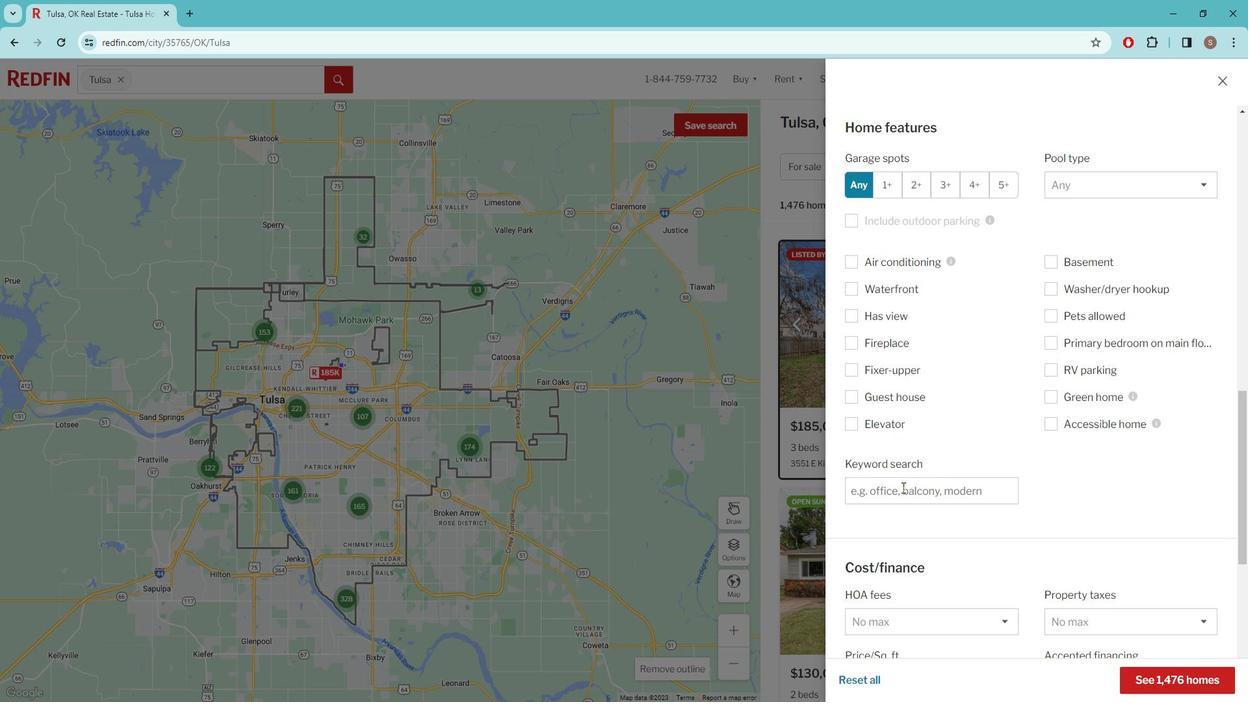 
Action: Key pressed HOME<Key.space>OFFICE<Key.space>
Screenshot: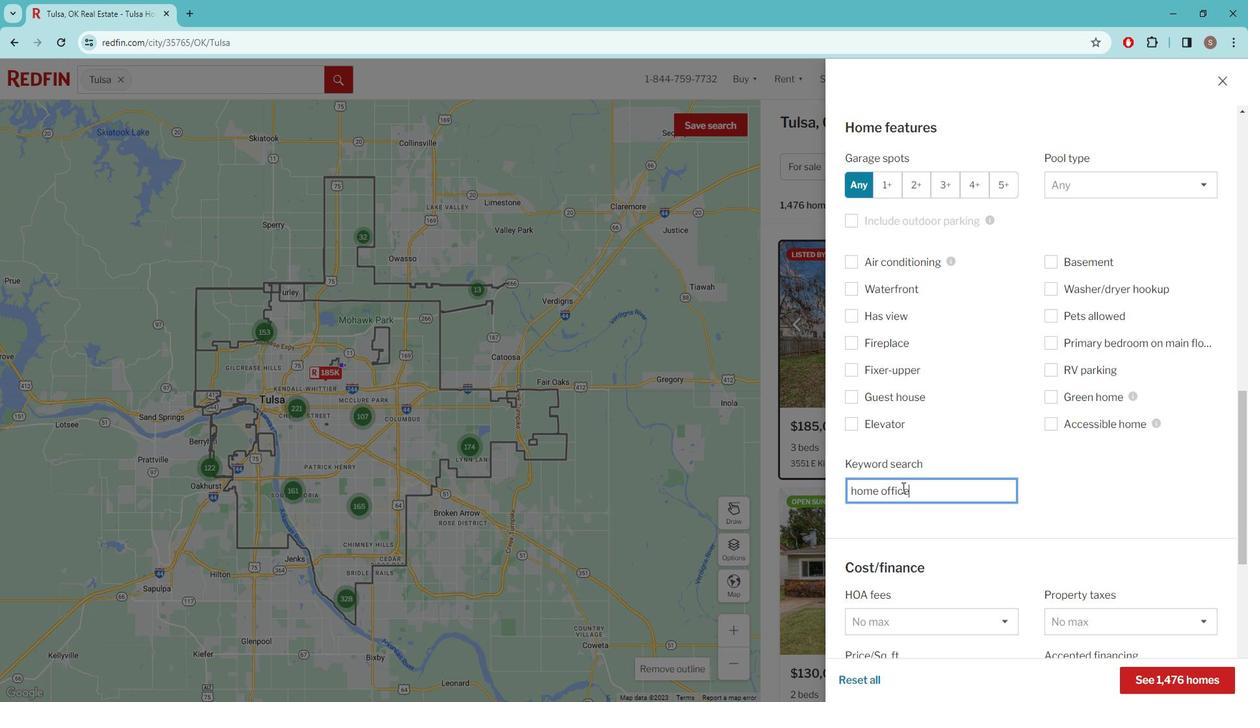 
Action: Mouse scrolled (913, 479) with delta (0, 0)
Screenshot: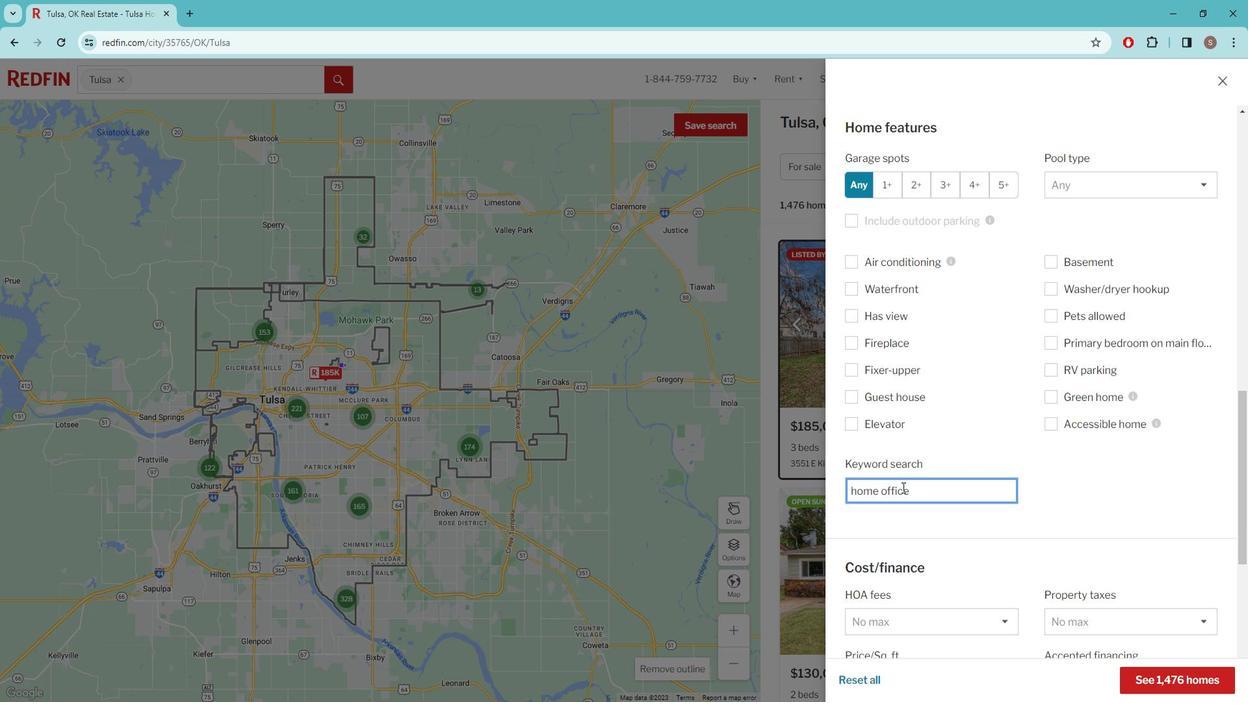 
Action: Mouse scrolled (913, 479) with delta (0, 0)
Screenshot: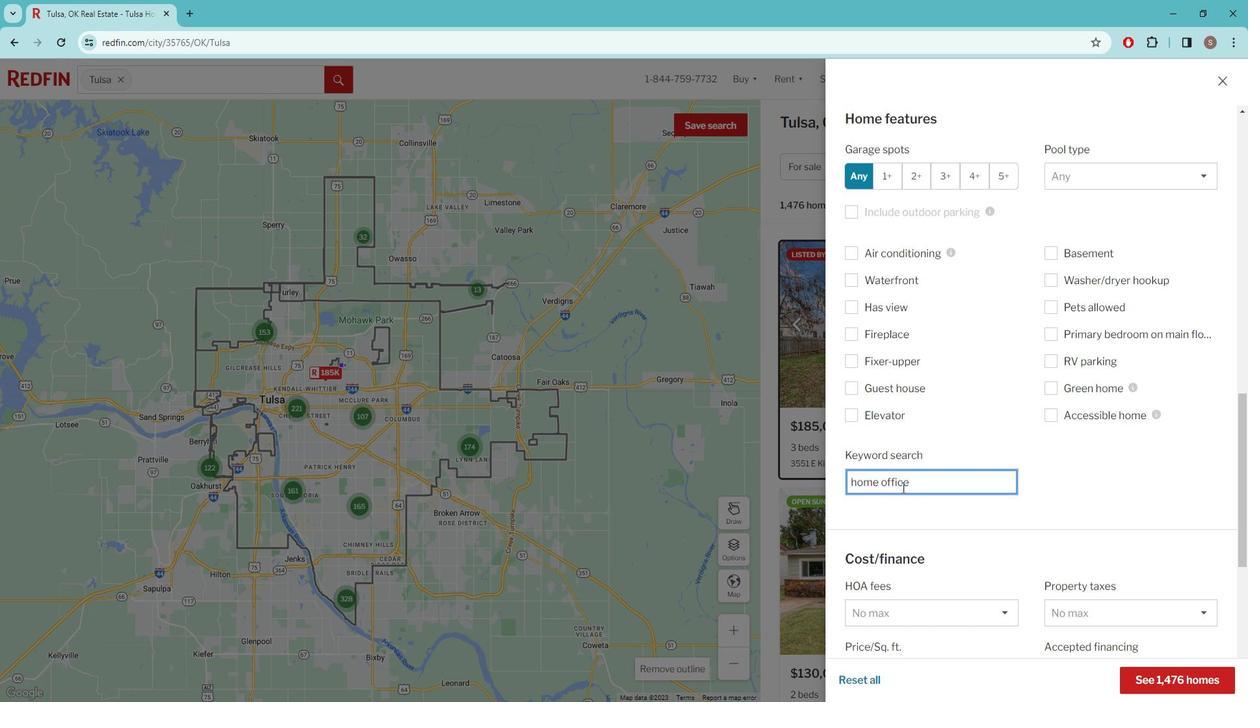 
Action: Mouse scrolled (913, 479) with delta (0, 0)
Screenshot: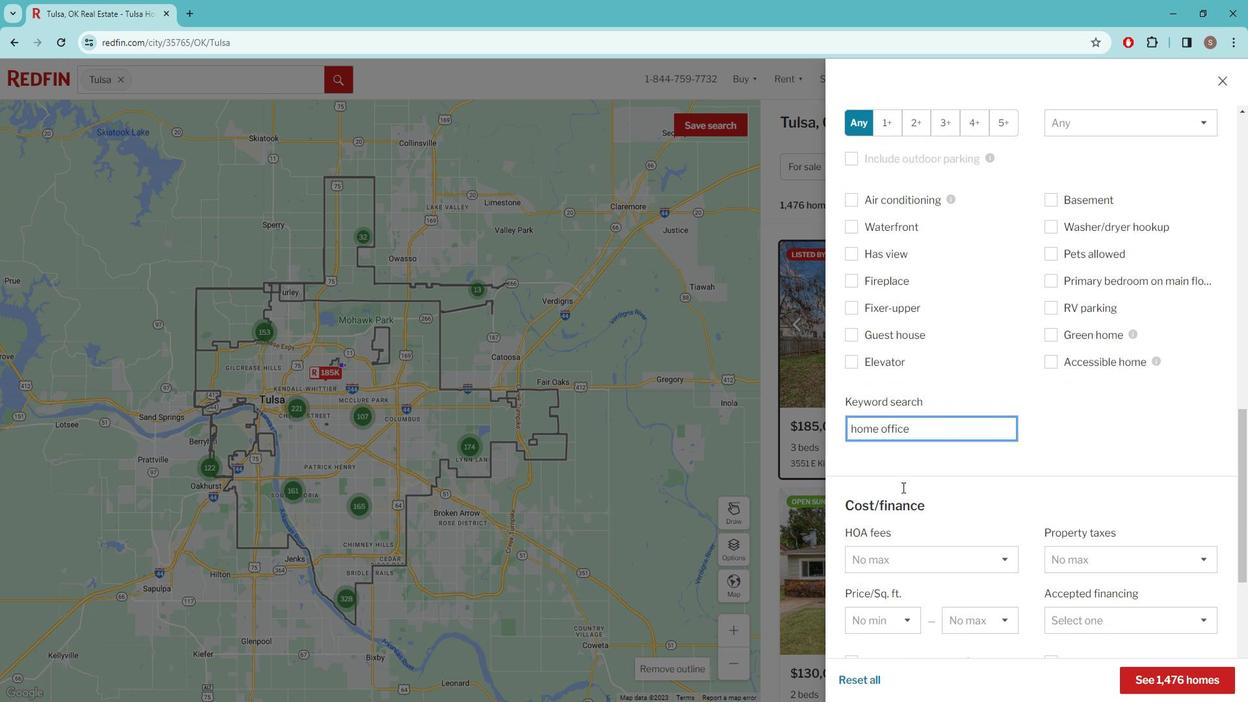
Action: Mouse scrolled (913, 479) with delta (0, 0)
Screenshot: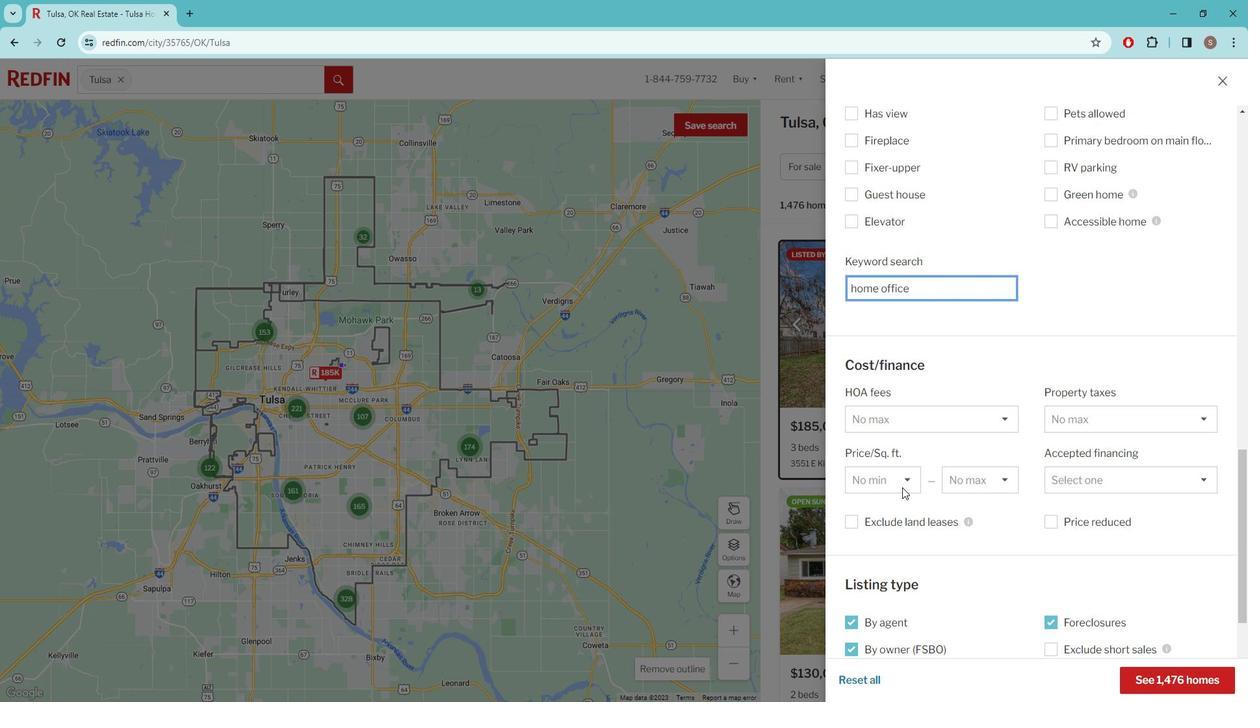 
Action: Mouse scrolled (913, 479) with delta (0, 0)
Screenshot: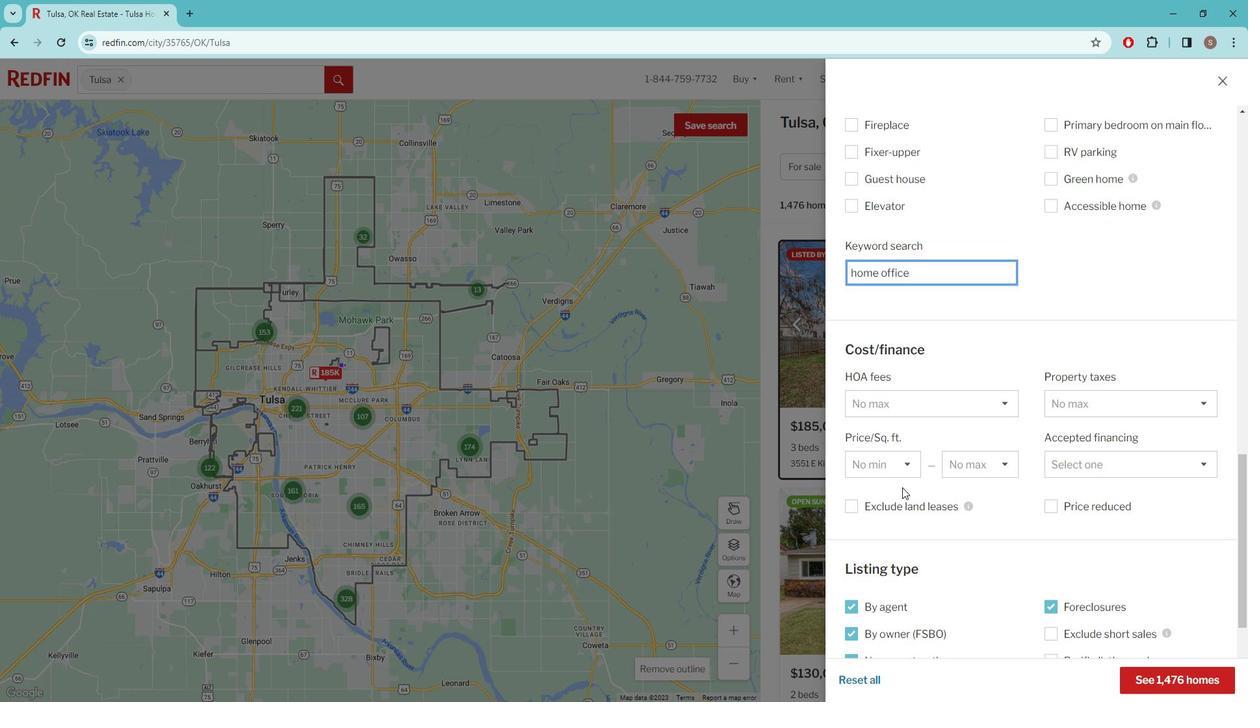 
Action: Mouse scrolled (913, 479) with delta (0, 0)
Screenshot: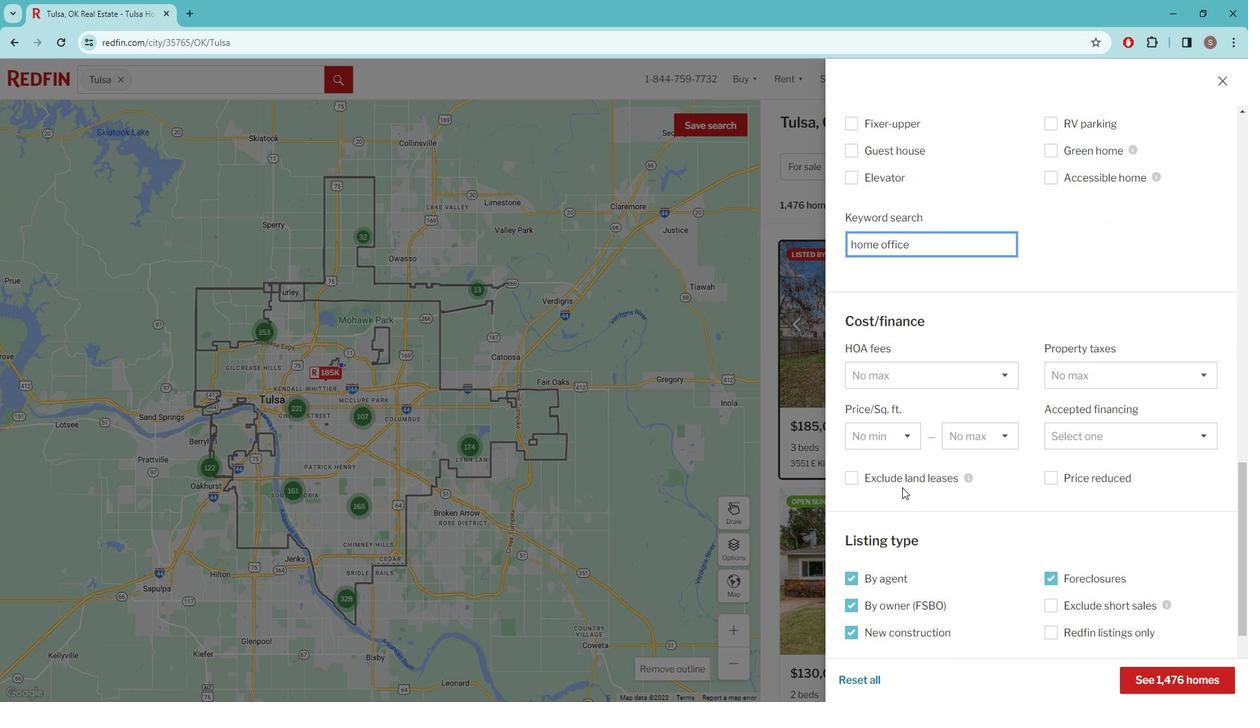 
Action: Mouse scrolled (913, 479) with delta (0, 0)
Screenshot: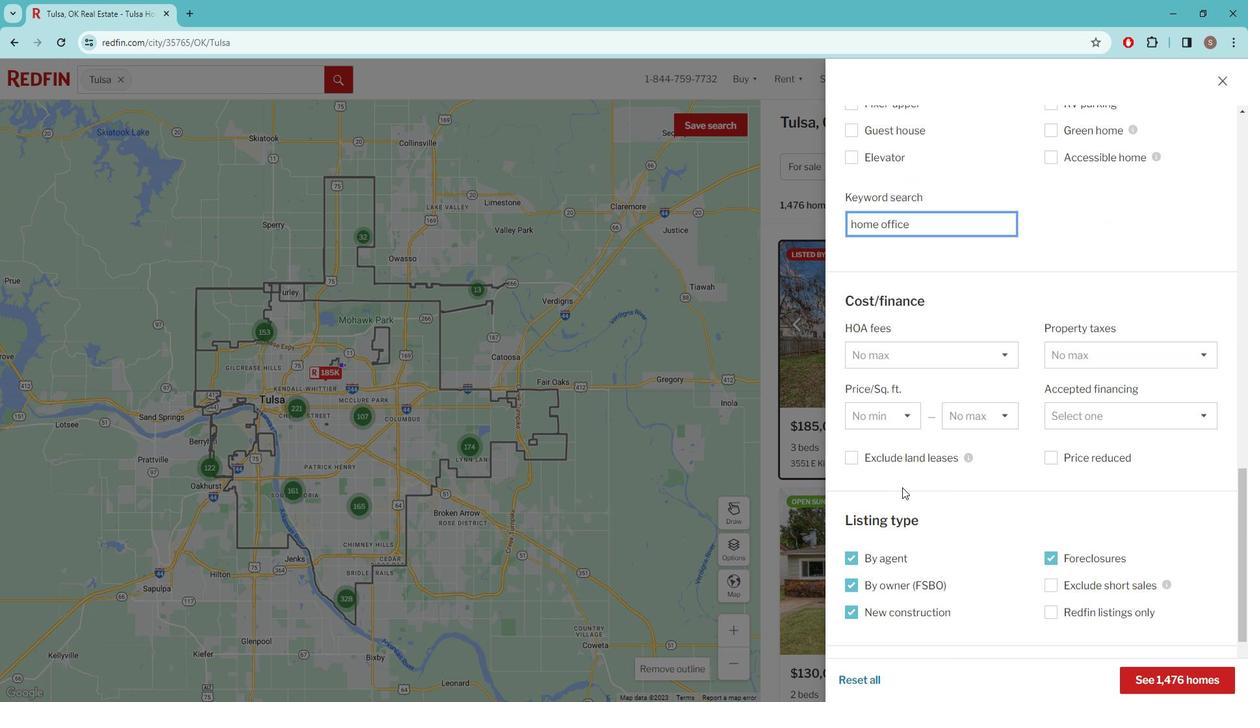 
Action: Mouse scrolled (913, 479) with delta (0, 0)
Screenshot: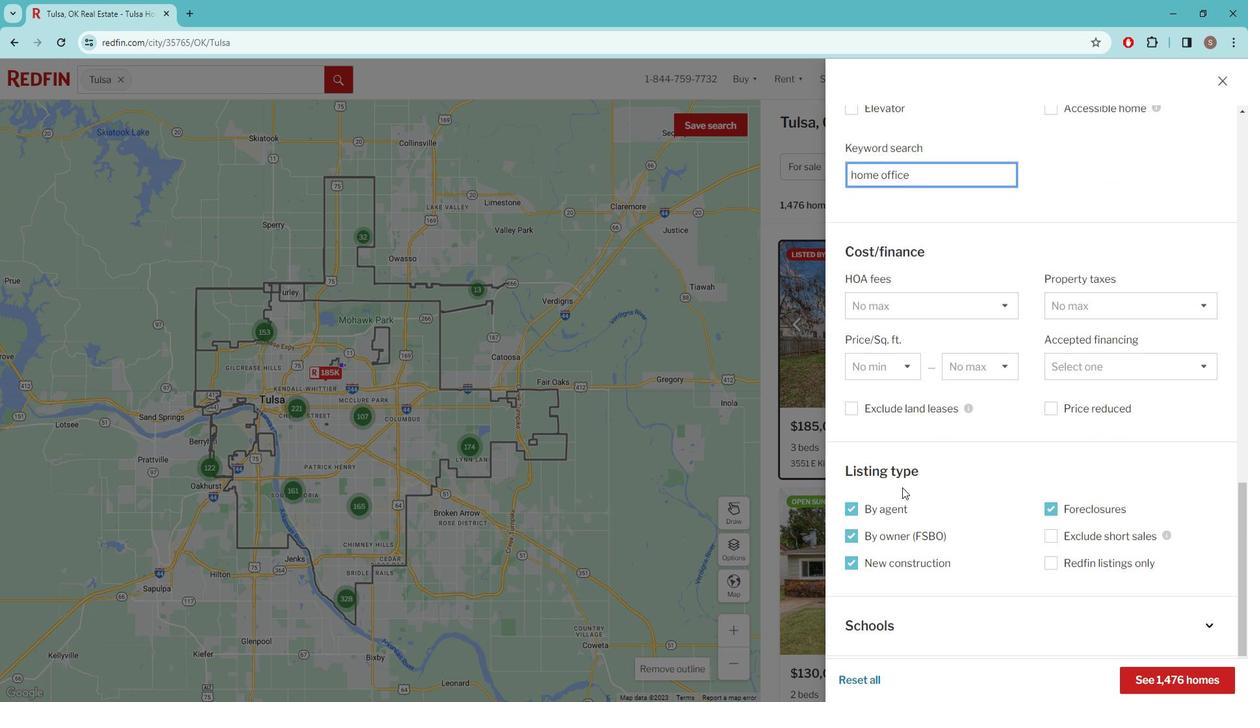 
Action: Mouse moved to (1201, 662)
Screenshot: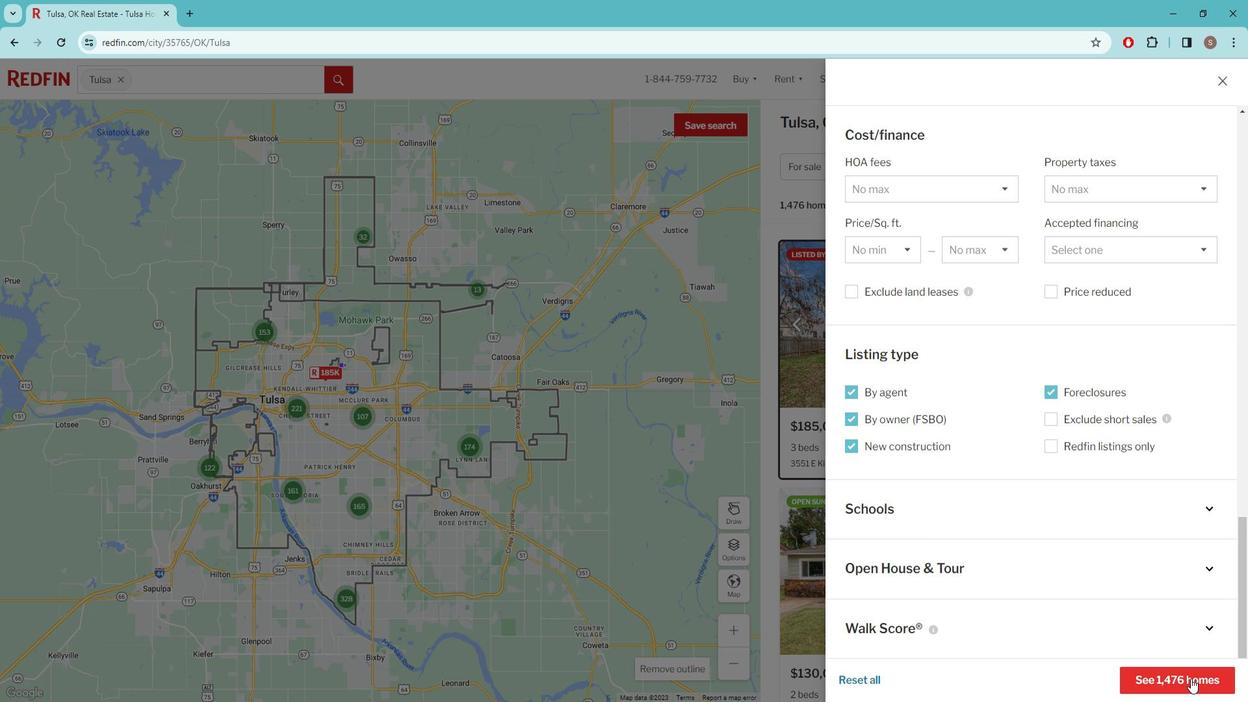 
Action: Mouse pressed left at (1201, 662)
Screenshot: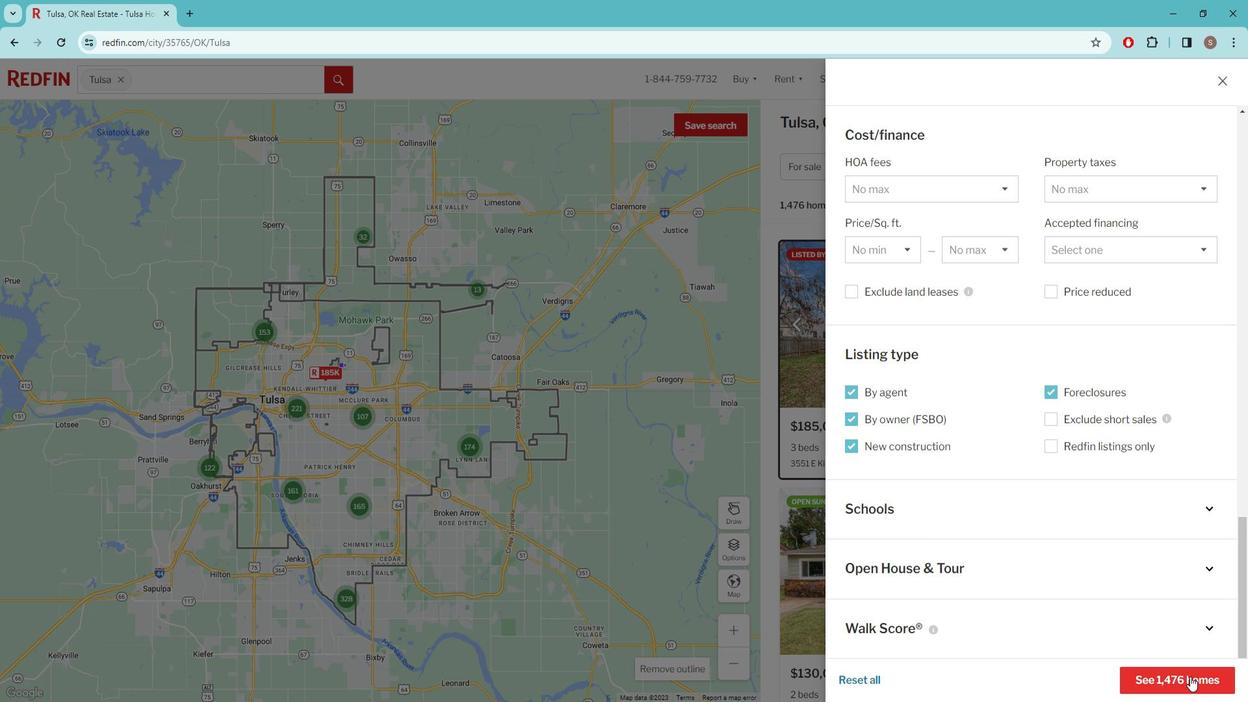 
Action: Mouse moved to (687, 133)
Screenshot: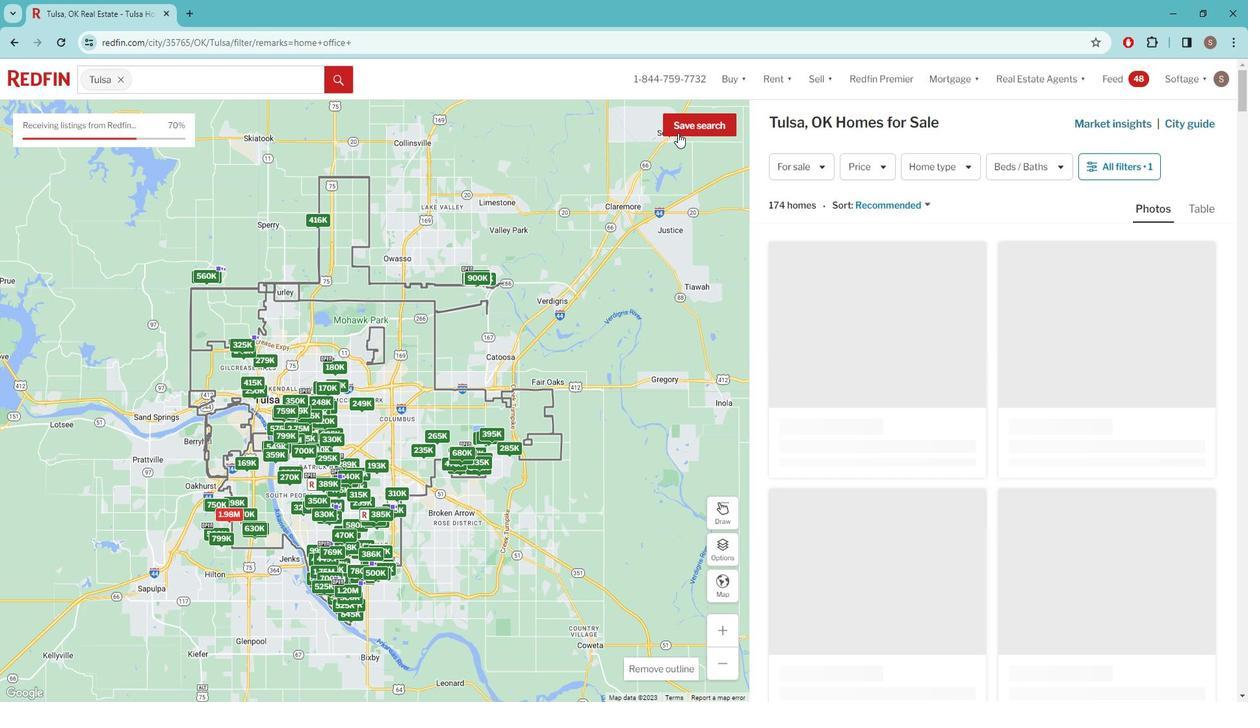 
Action: Mouse pressed left at (687, 133)
Screenshot: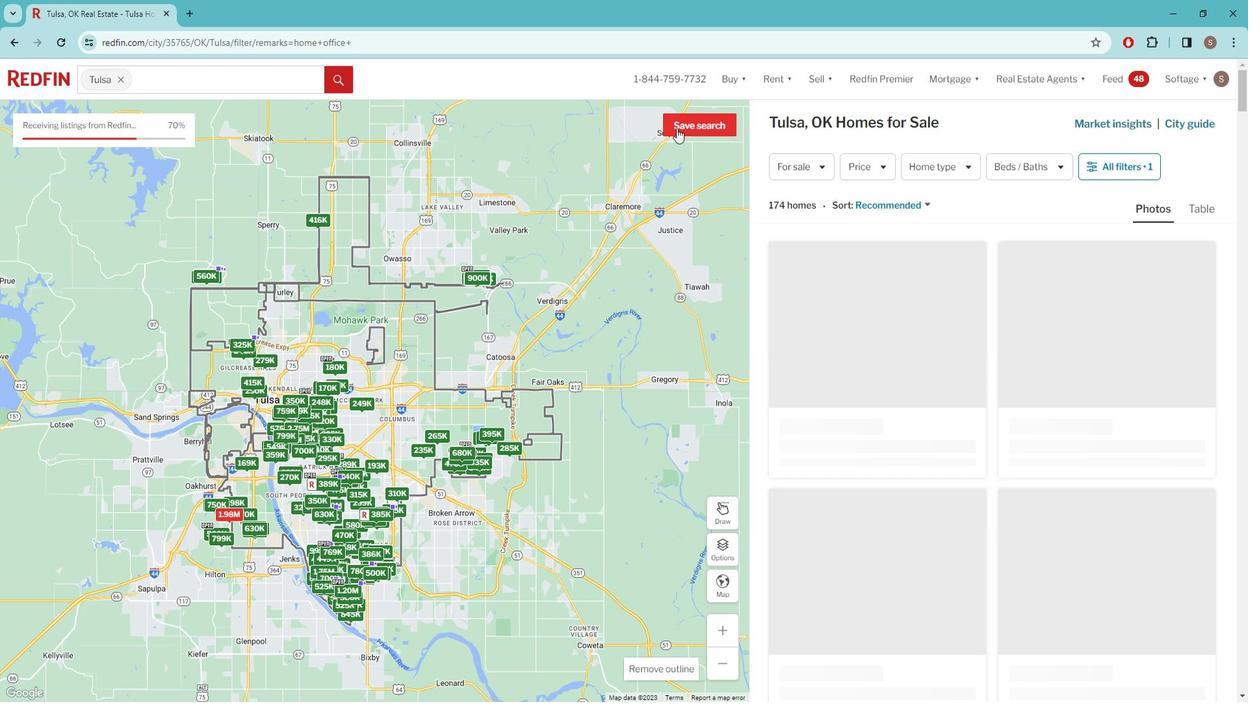 
Action: Mouse moved to (658, 349)
Screenshot: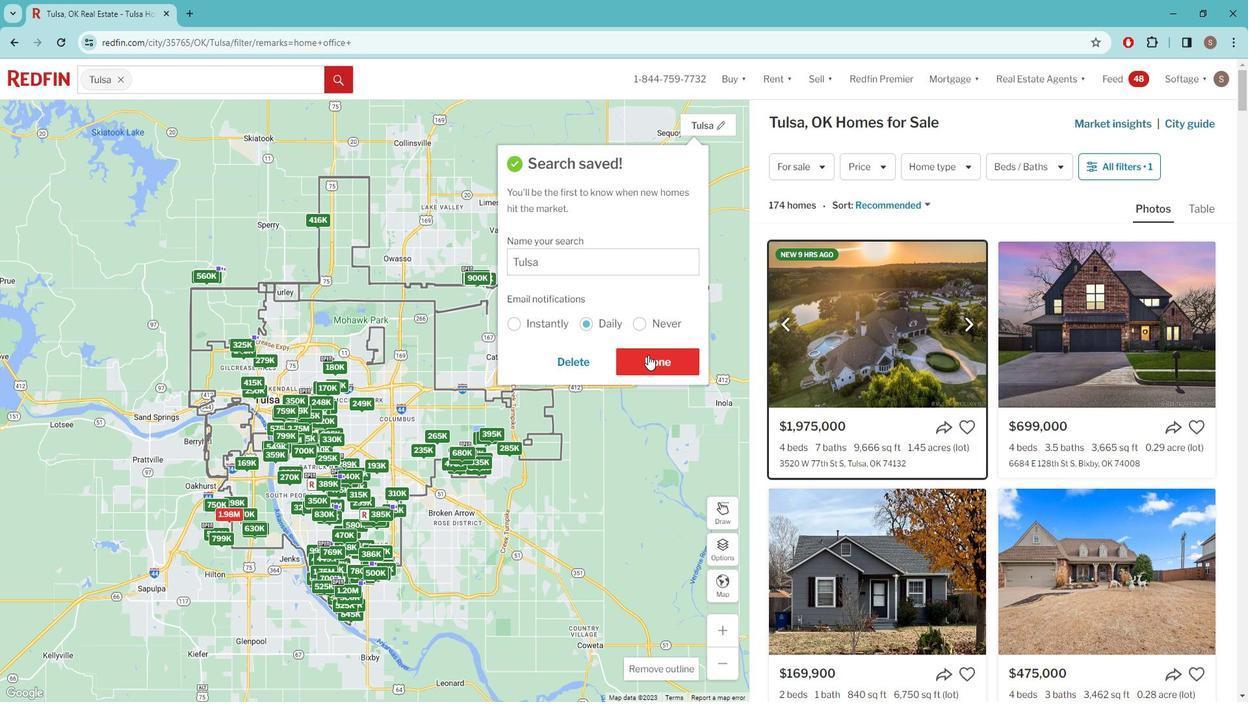 
Action: Mouse pressed left at (658, 349)
Screenshot: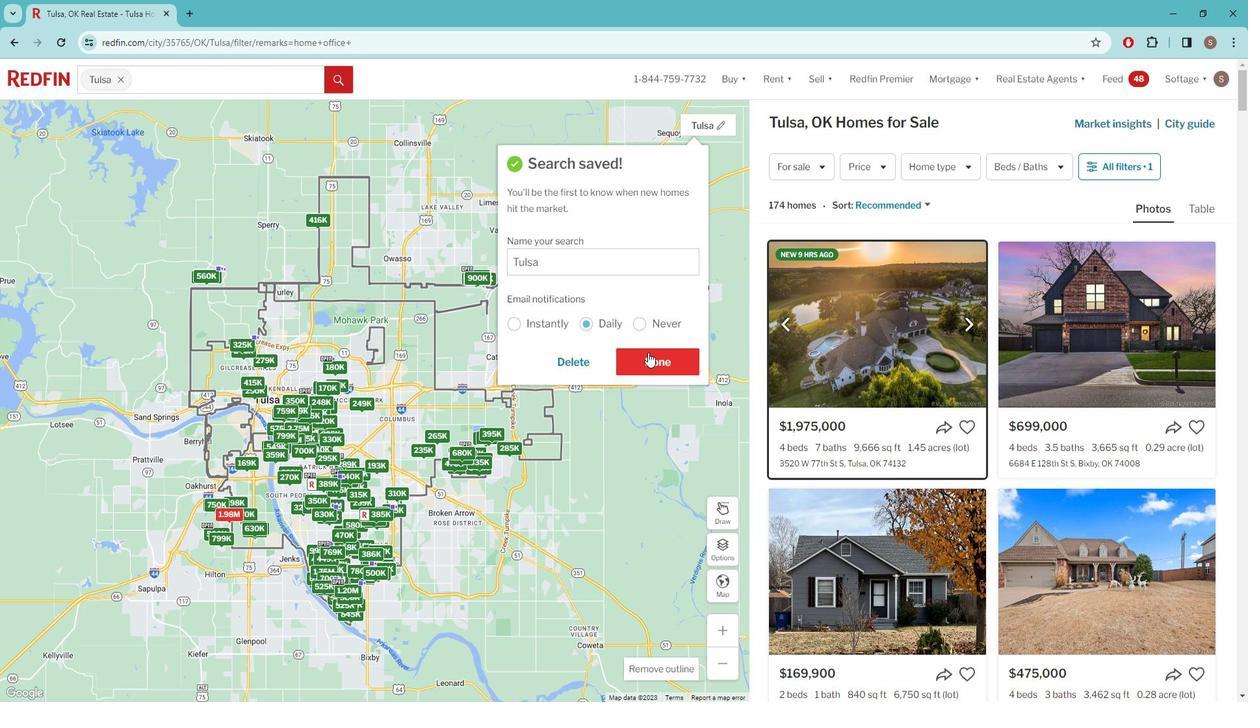 
